 Task: Open Card Customer Service Review in Board Employee Onboarding and Orientation Programs to Workspace Business Intelligence Software and add a team member Softage.1@softage.net, a label Yellow, a checklist Business Model Canvas, an attachment from your google drive, a color Yellow and finally, add a card description 'Research and develop new product pricing strategy' and a comment 'Let us make the most of this opportunity and approach this task with a positive attitude and a commitment to excellence.'. Add a start date 'Jan 09, 1900' with a due date 'Jan 16, 1900'
Action: Mouse moved to (94, 345)
Screenshot: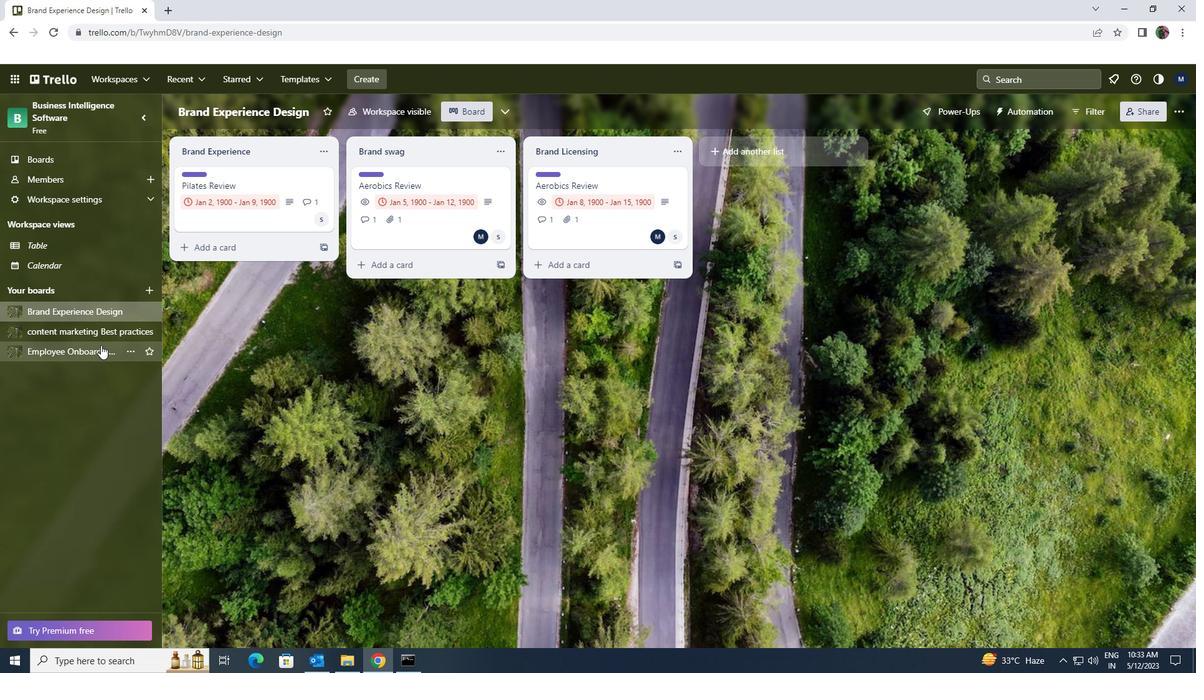 
Action: Mouse pressed left at (94, 345)
Screenshot: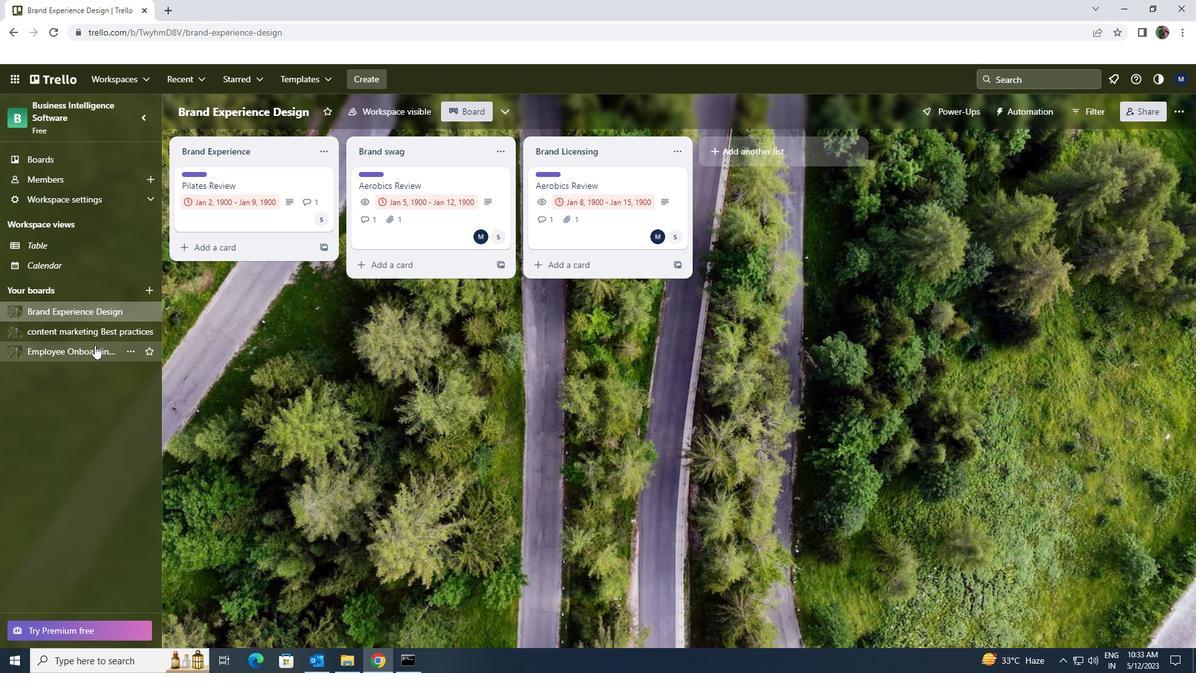
Action: Mouse moved to (610, 178)
Screenshot: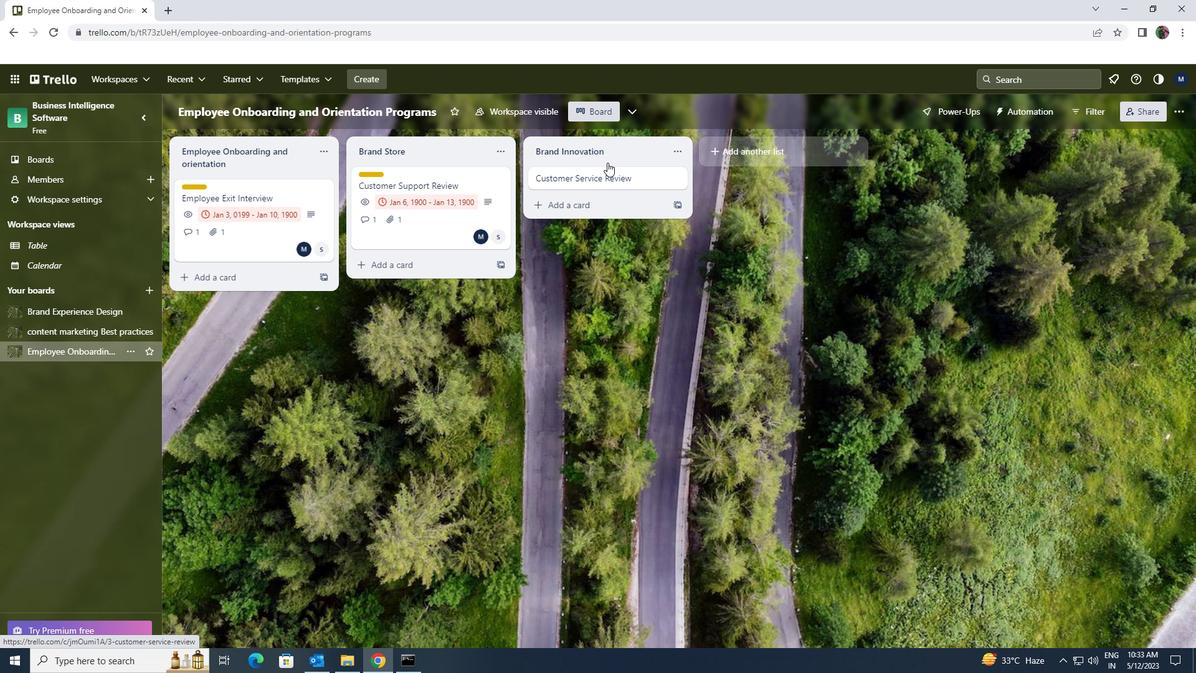 
Action: Mouse pressed left at (610, 178)
Screenshot: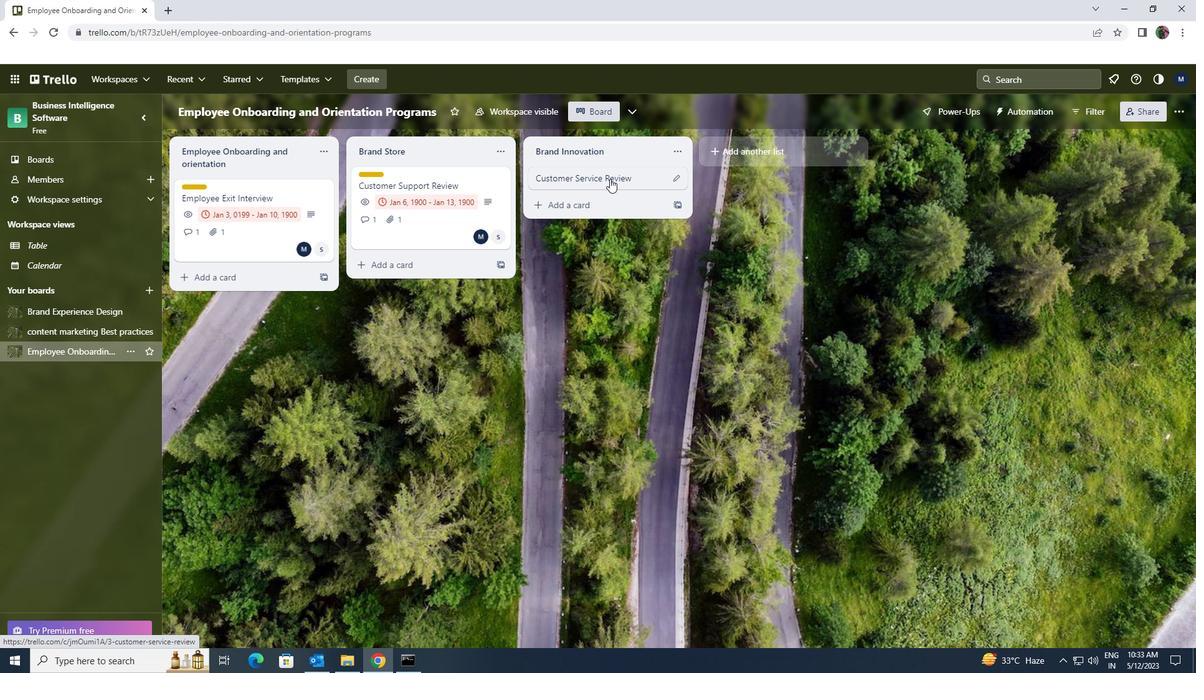 
Action: Mouse moved to (740, 180)
Screenshot: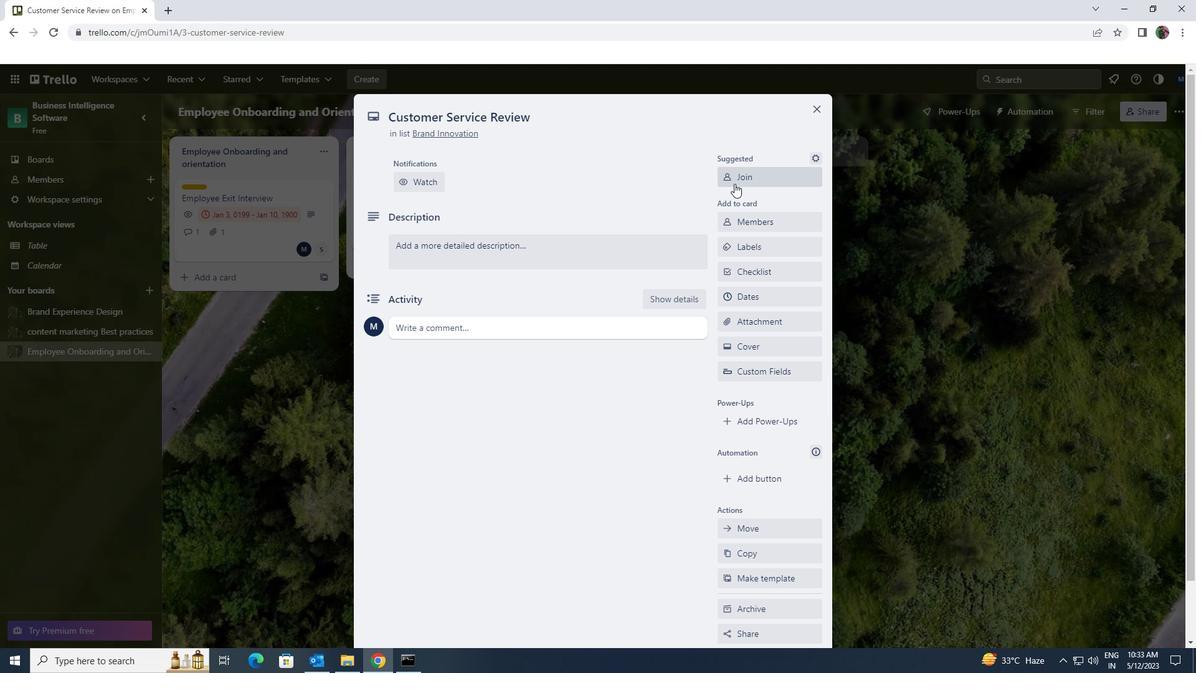 
Action: Mouse pressed left at (740, 180)
Screenshot: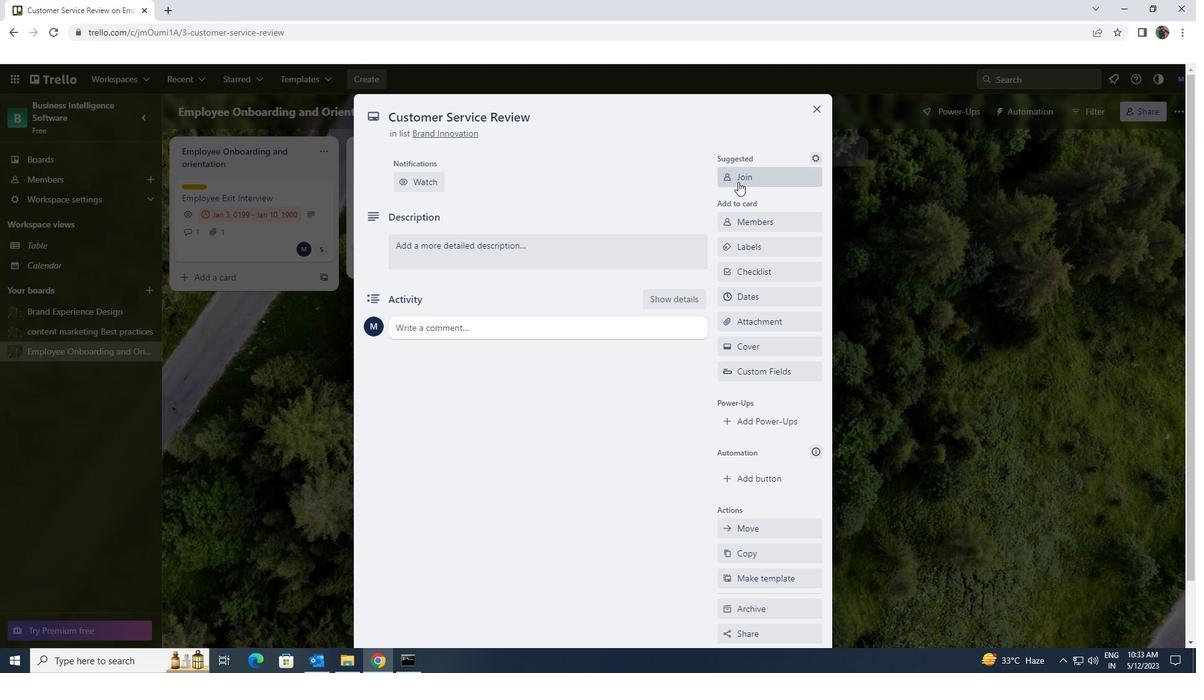 
Action: Mouse moved to (740, 180)
Screenshot: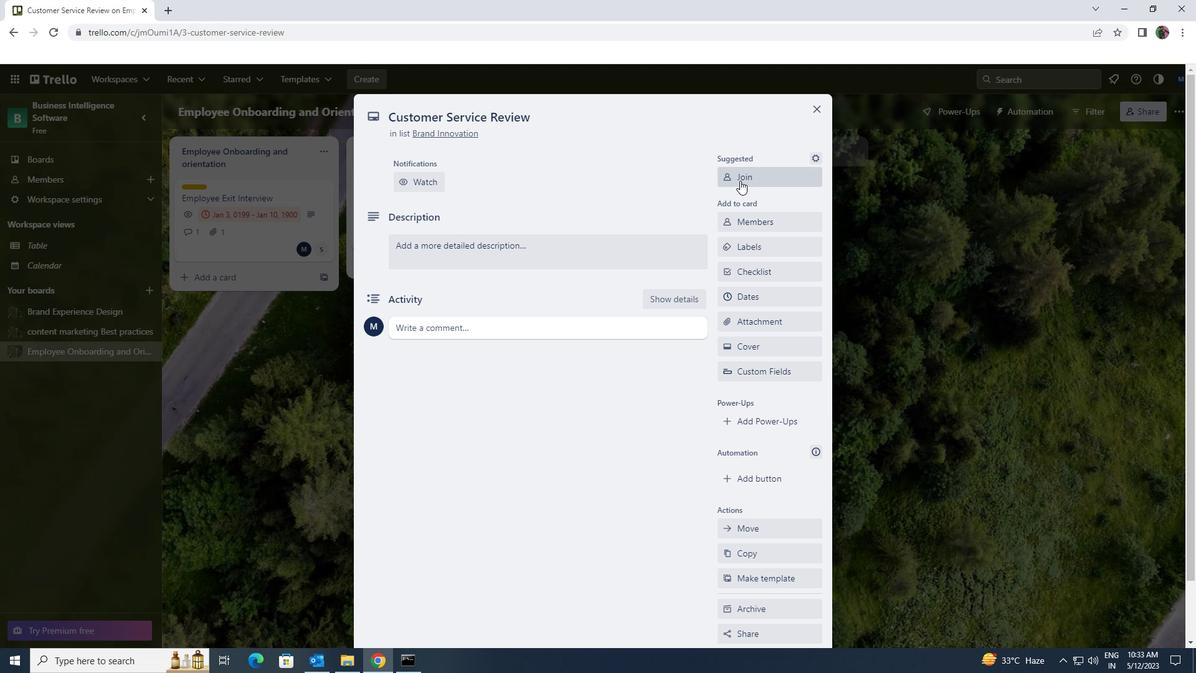 
Action: Mouse pressed left at (740, 180)
Screenshot: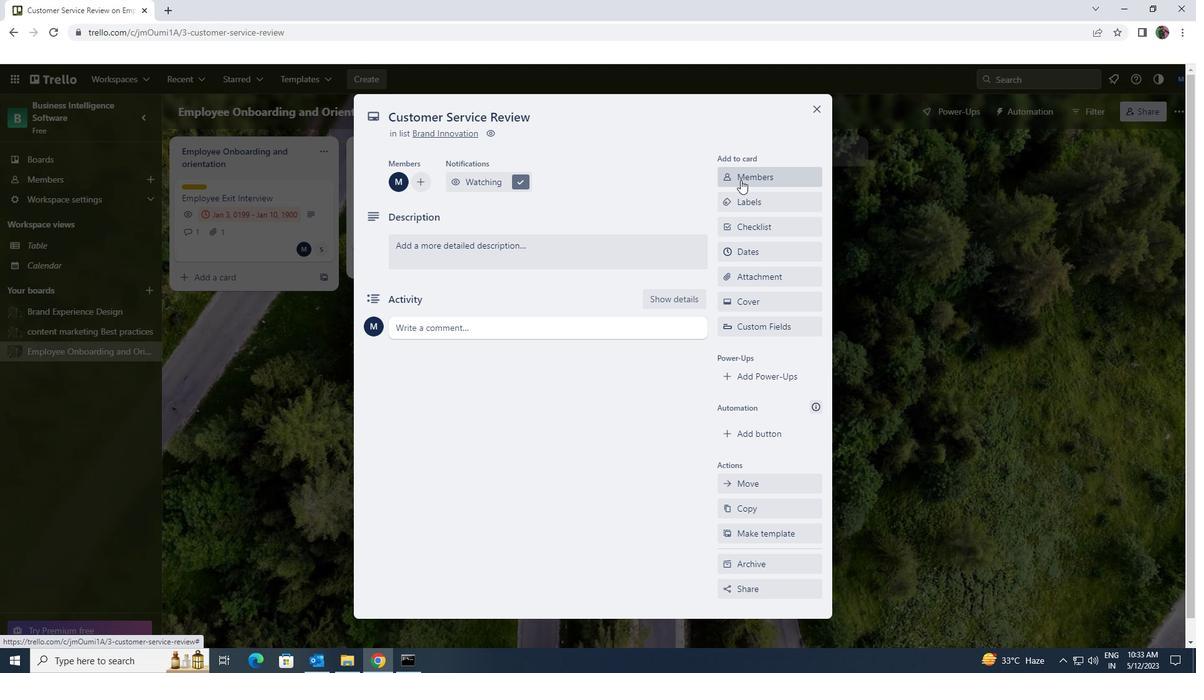 
Action: Key pressed softage.1<Key.shift>@SOFTAGE.NET
Screenshot: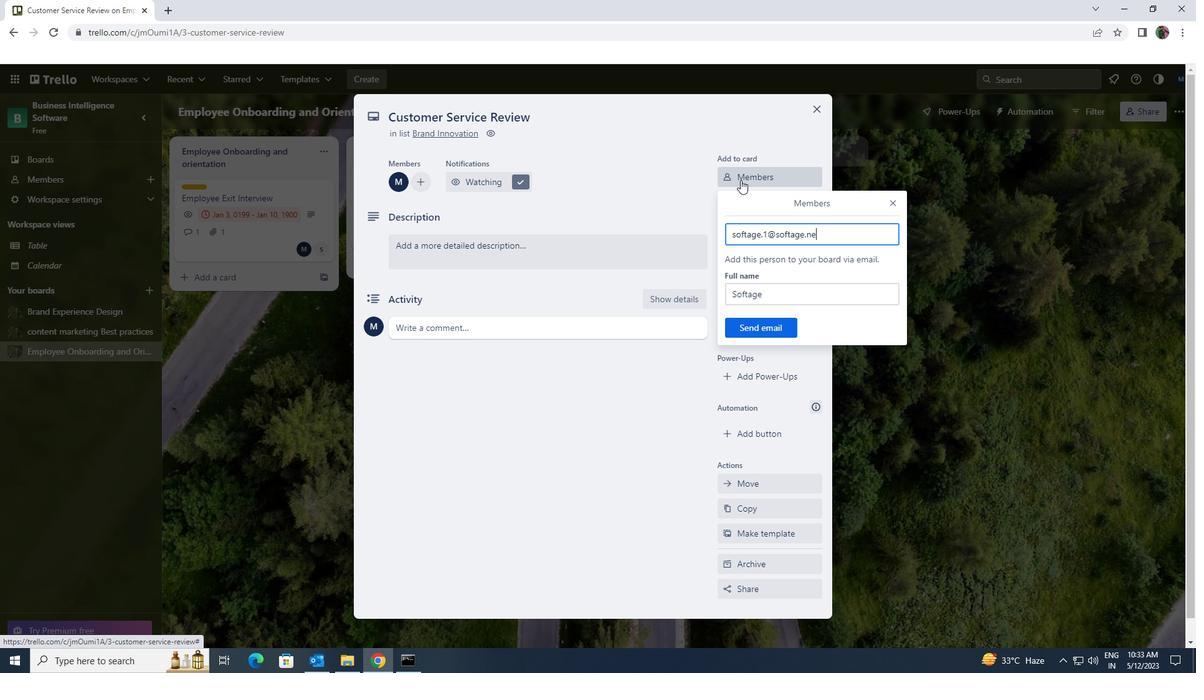 
Action: Mouse moved to (756, 321)
Screenshot: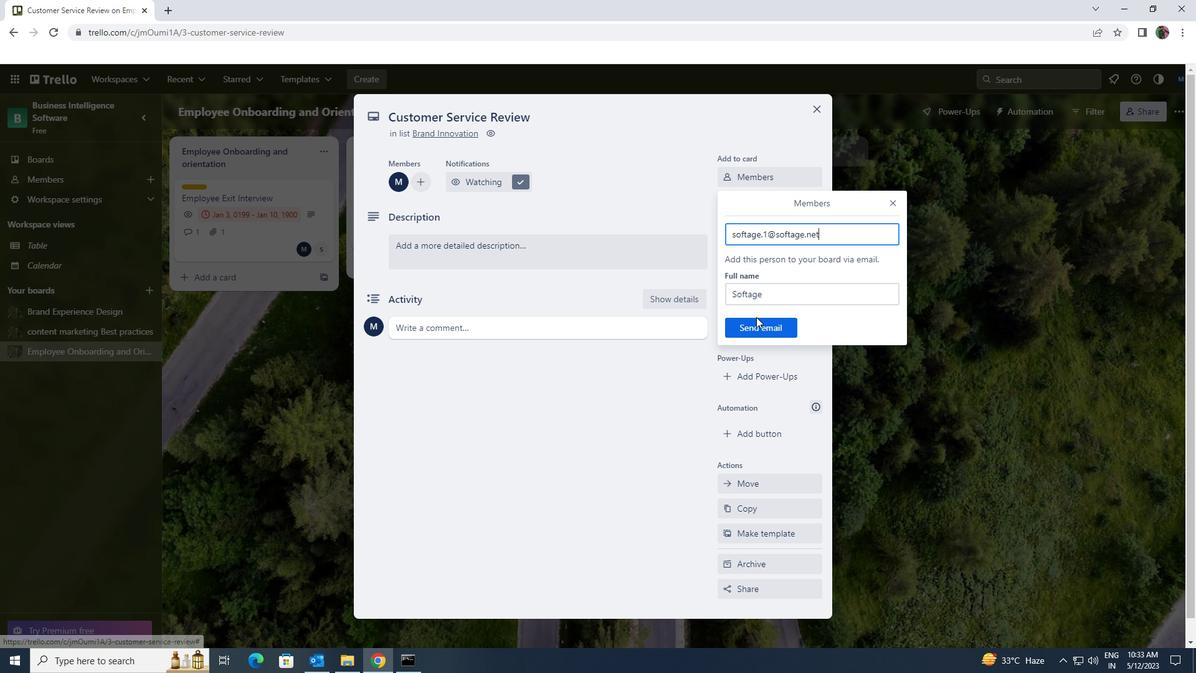 
Action: Mouse pressed left at (756, 321)
Screenshot: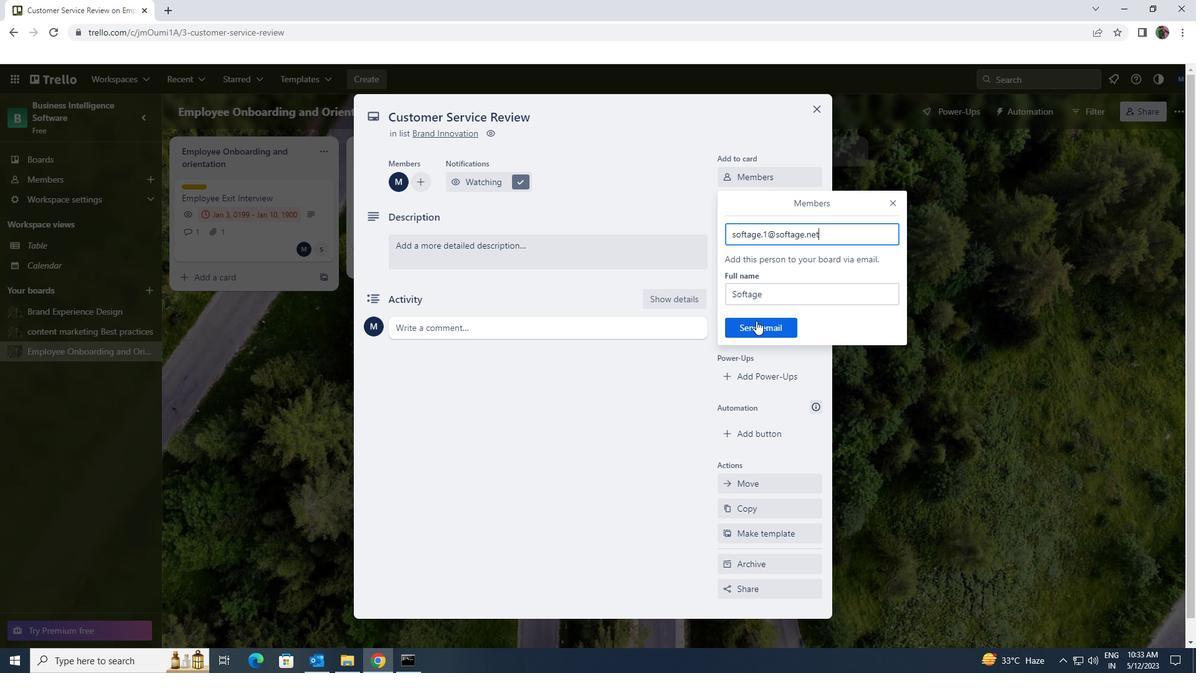
Action: Mouse moved to (775, 202)
Screenshot: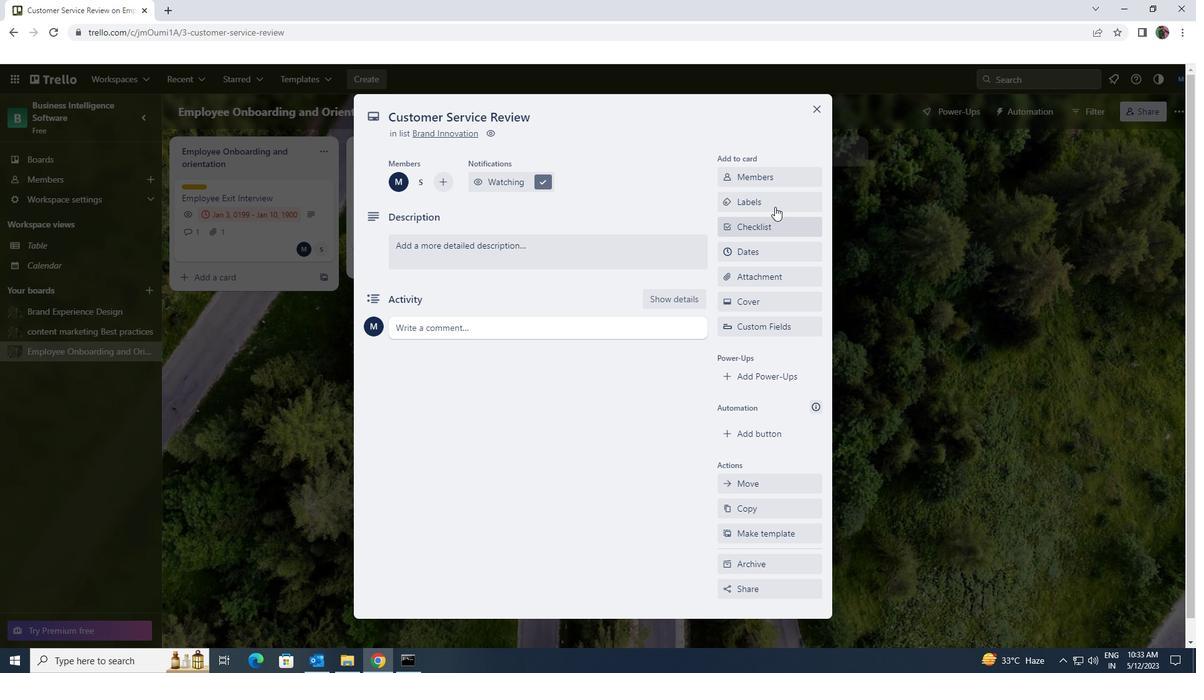 
Action: Mouse pressed left at (775, 202)
Screenshot: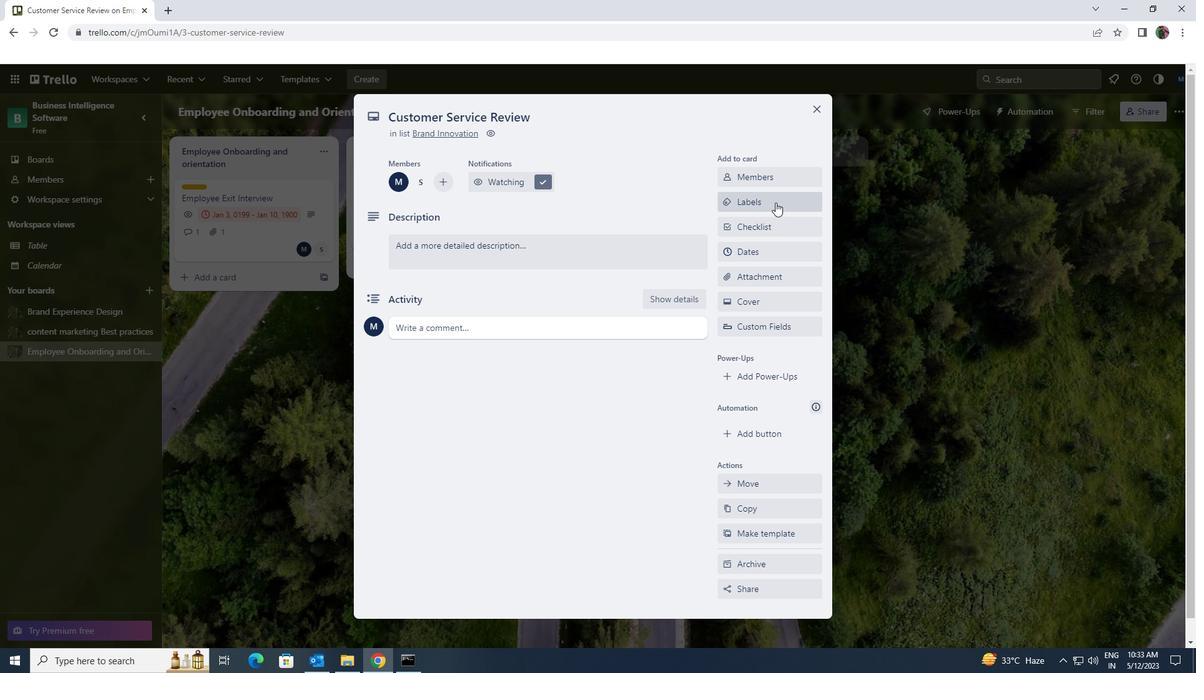 
Action: Mouse moved to (805, 444)
Screenshot: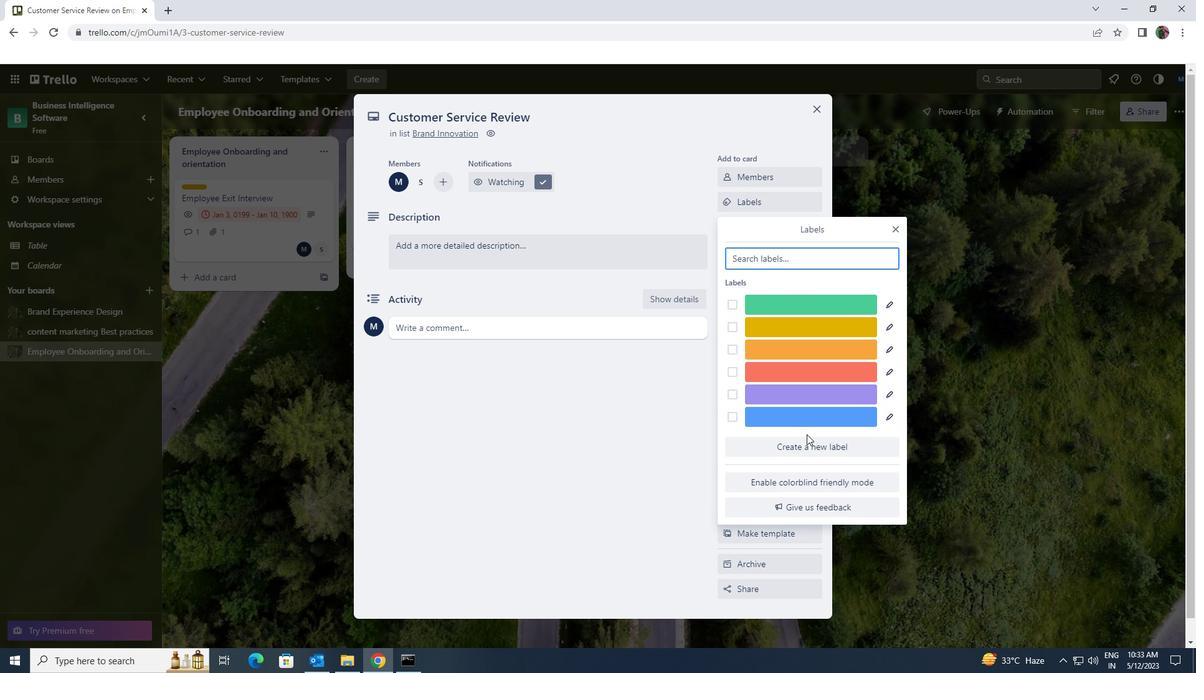
Action: Mouse pressed left at (805, 444)
Screenshot: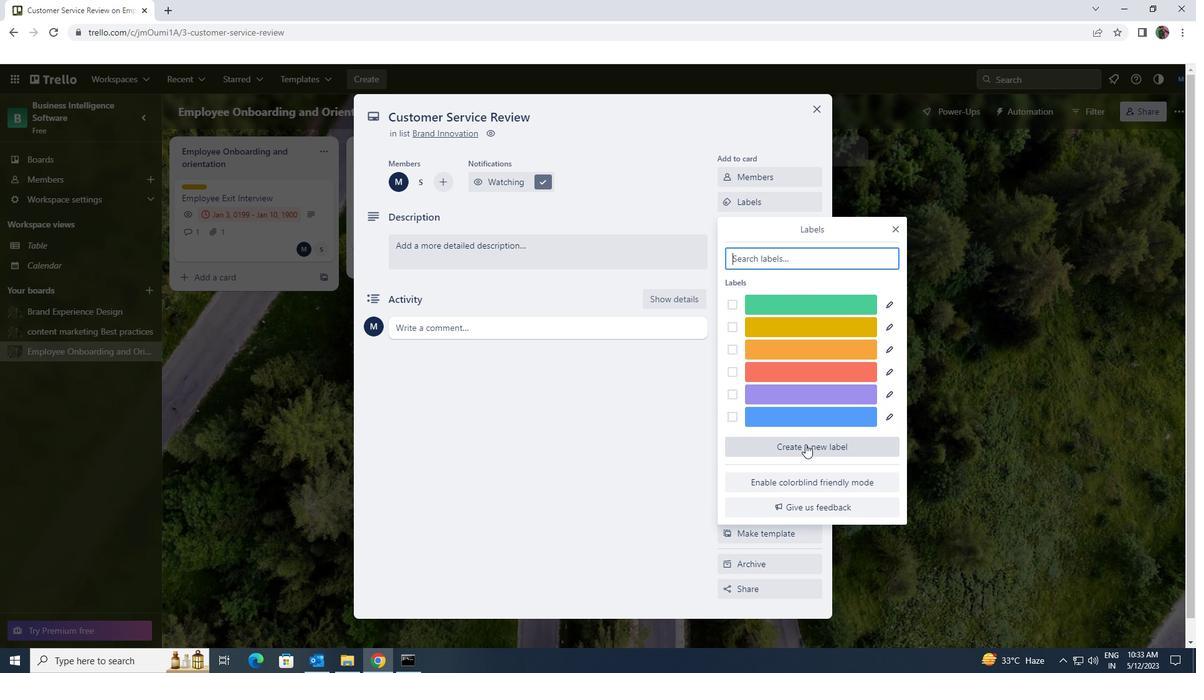 
Action: Mouse moved to (771, 409)
Screenshot: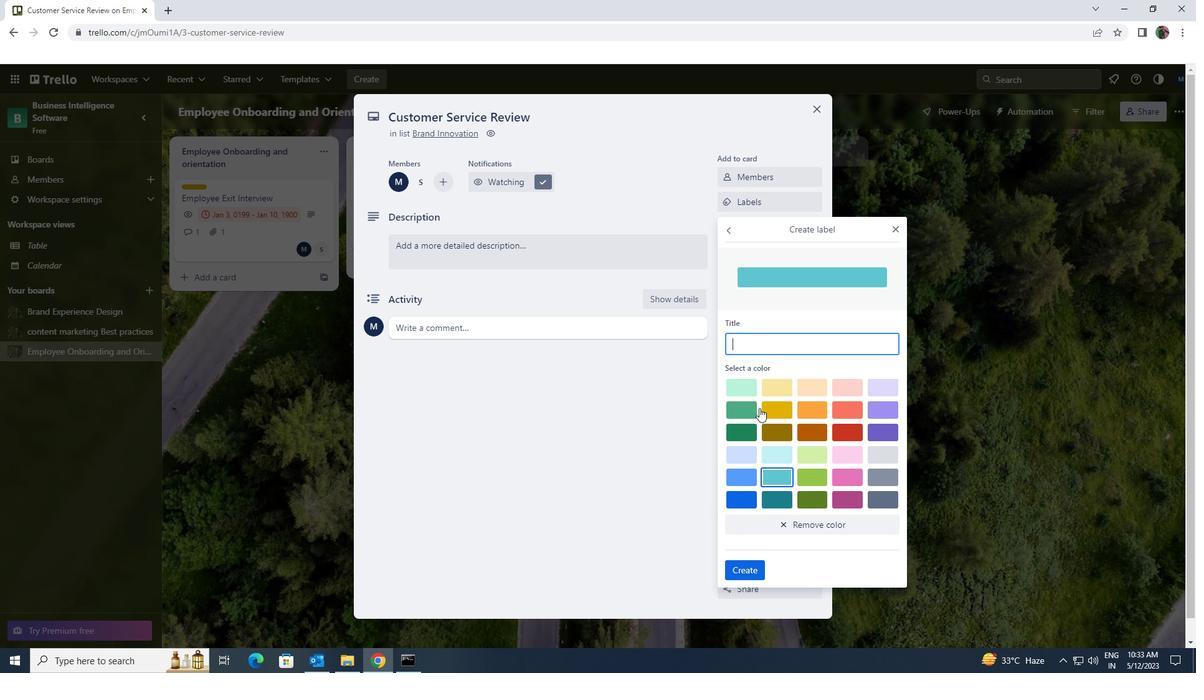 
Action: Mouse pressed left at (771, 409)
Screenshot: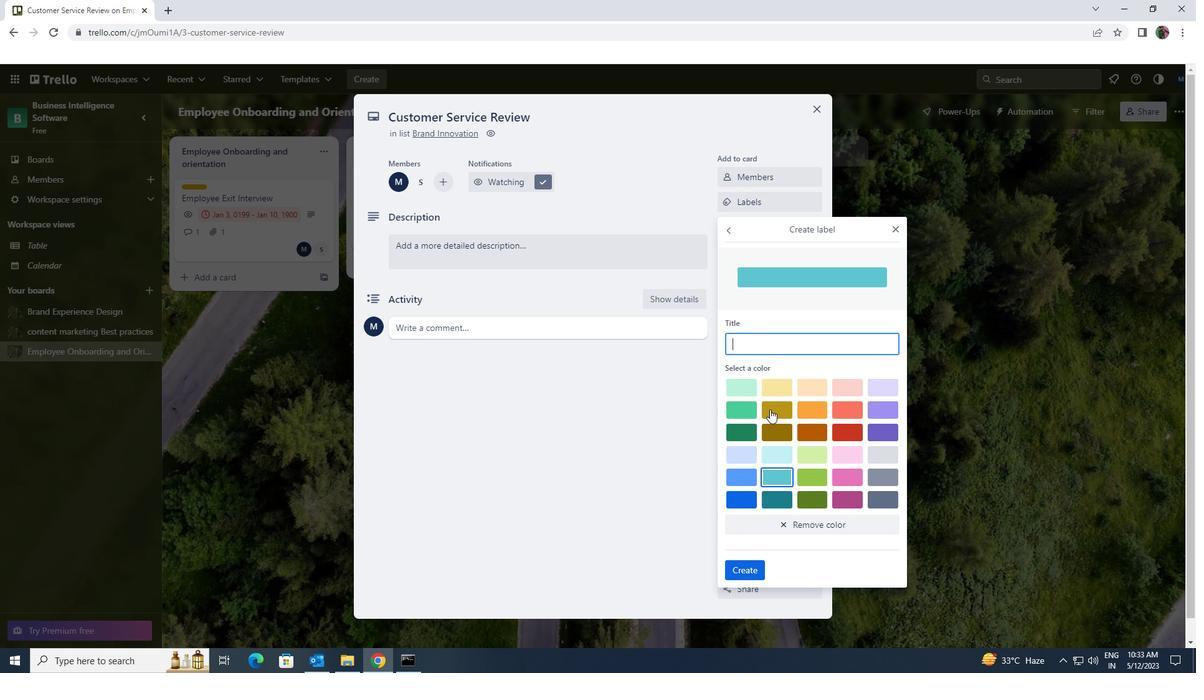 
Action: Mouse moved to (741, 567)
Screenshot: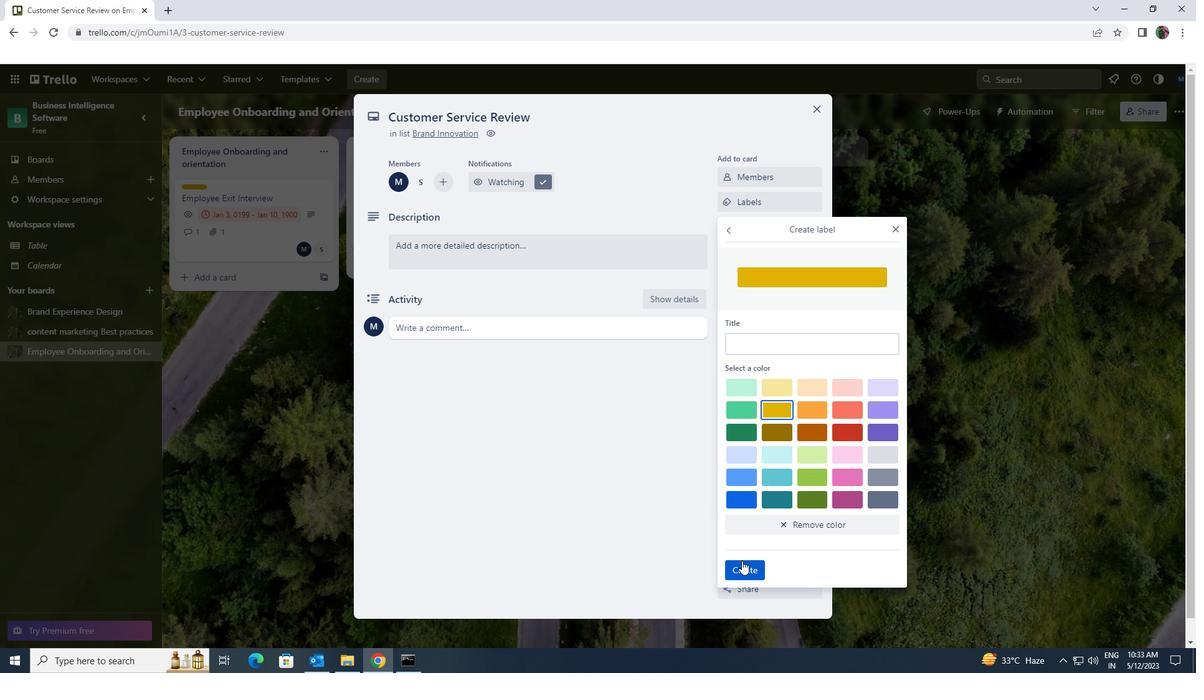
Action: Mouse pressed left at (741, 567)
Screenshot: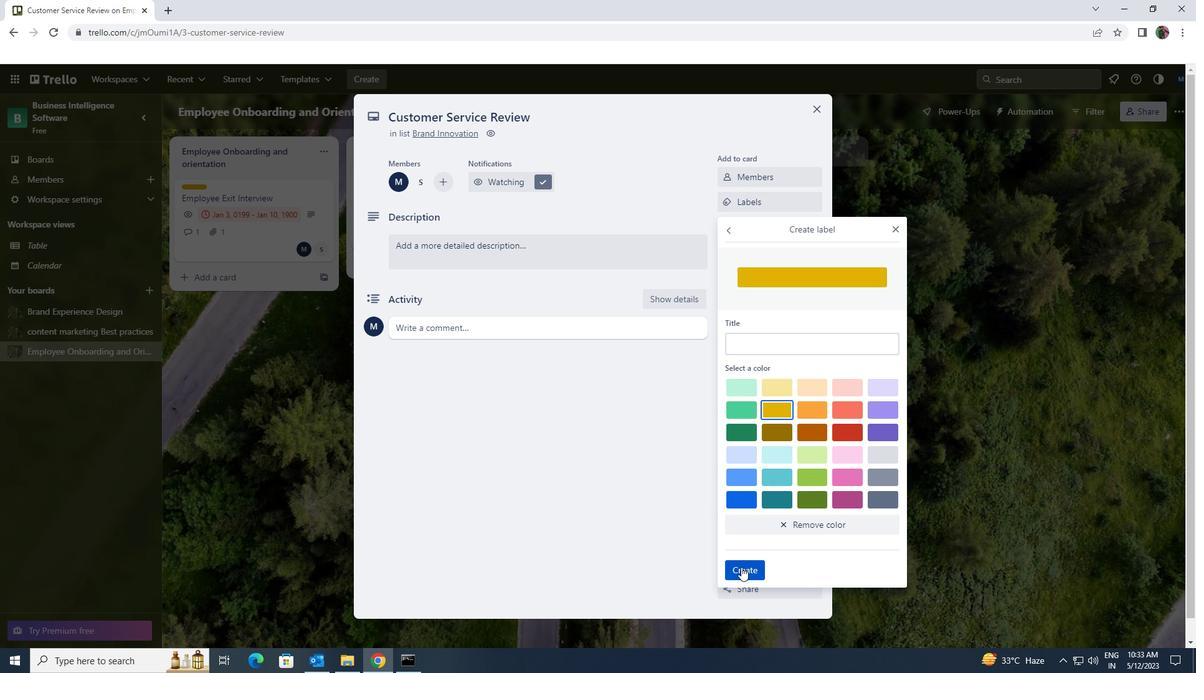 
Action: Mouse moved to (901, 228)
Screenshot: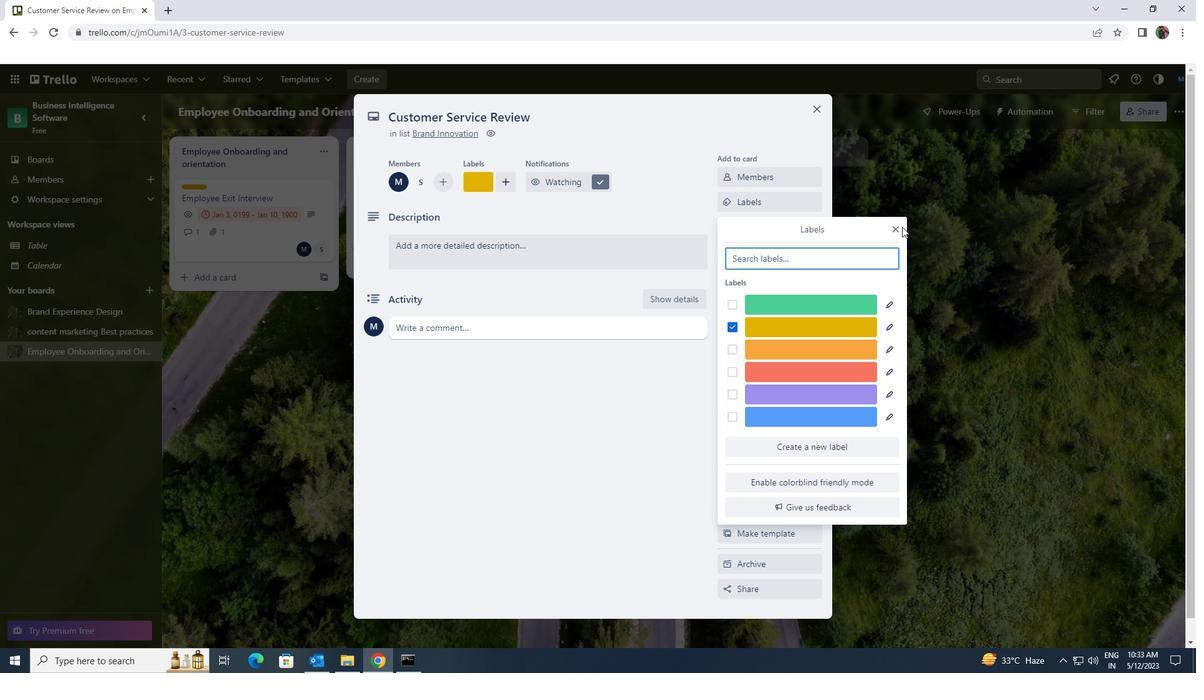 
Action: Mouse pressed left at (901, 228)
Screenshot: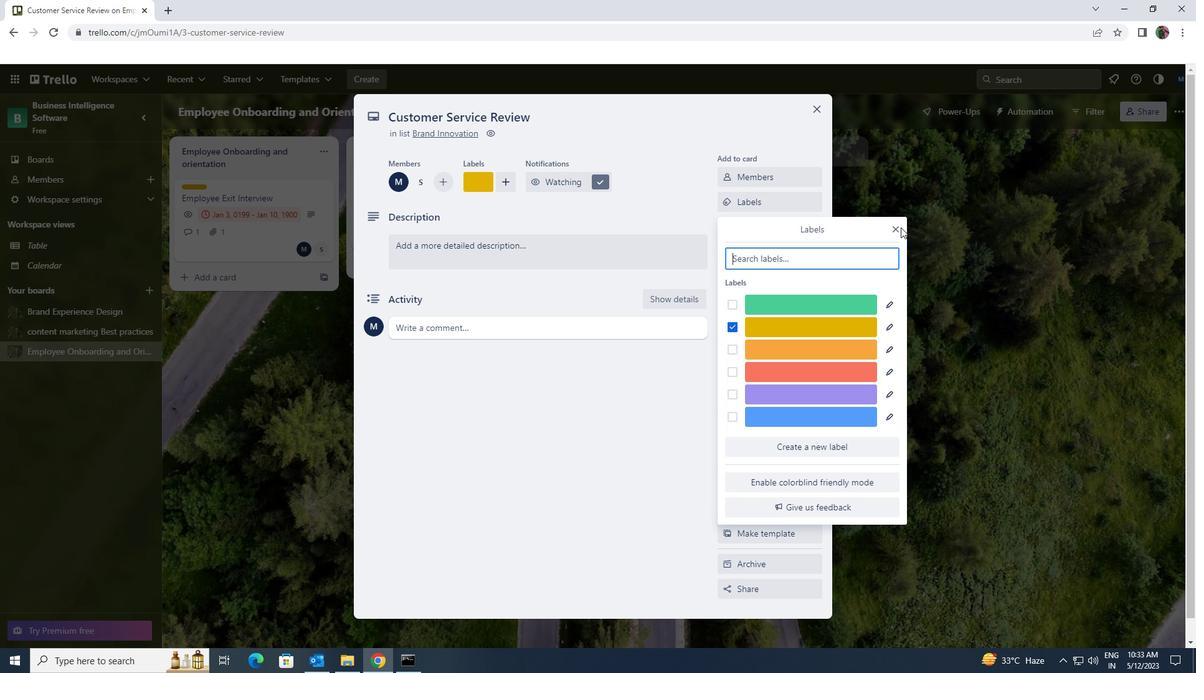 
Action: Mouse moved to (896, 229)
Screenshot: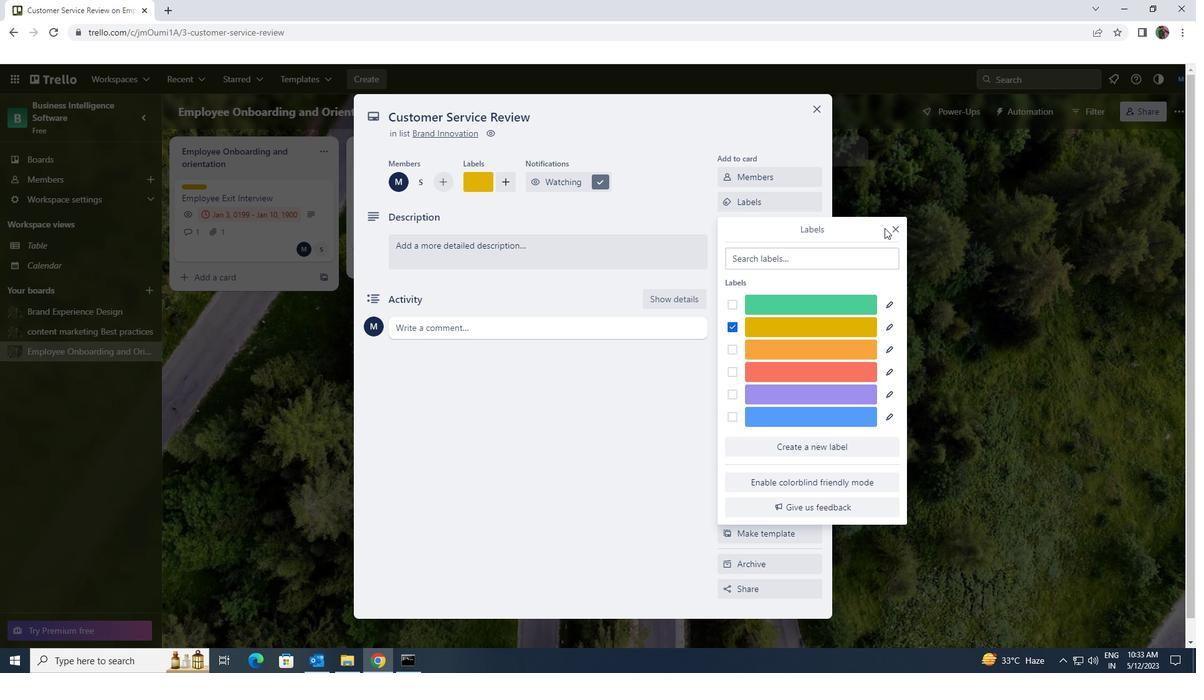 
Action: Mouse pressed left at (896, 229)
Screenshot: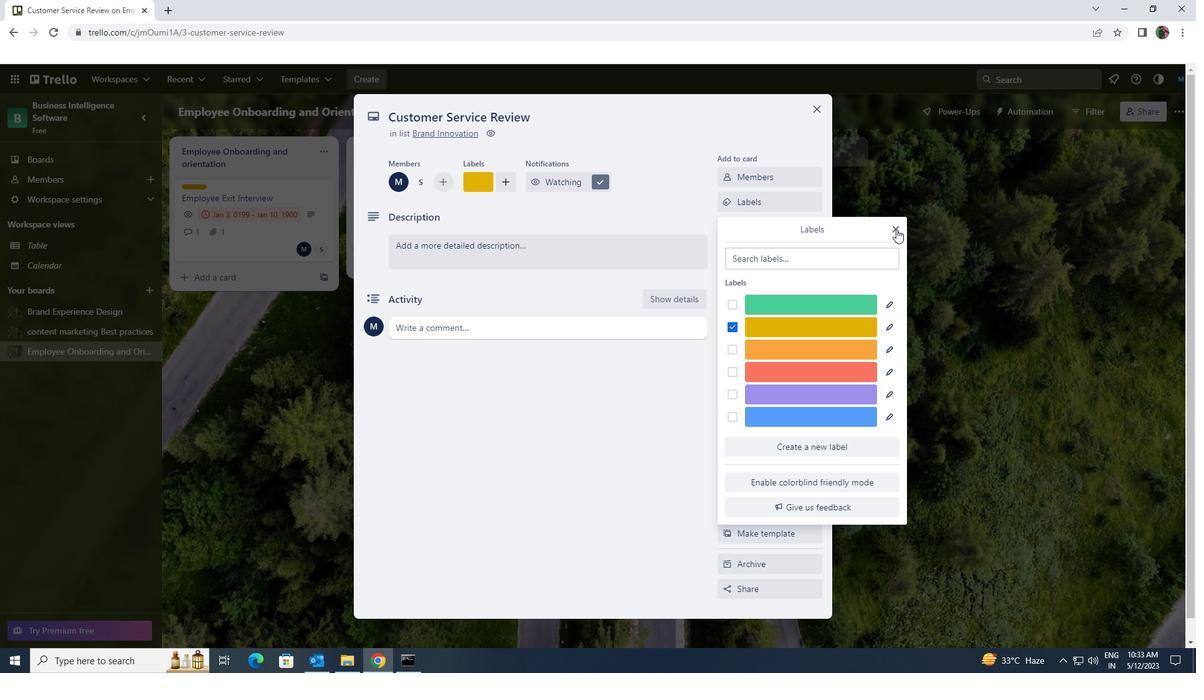 
Action: Mouse moved to (816, 219)
Screenshot: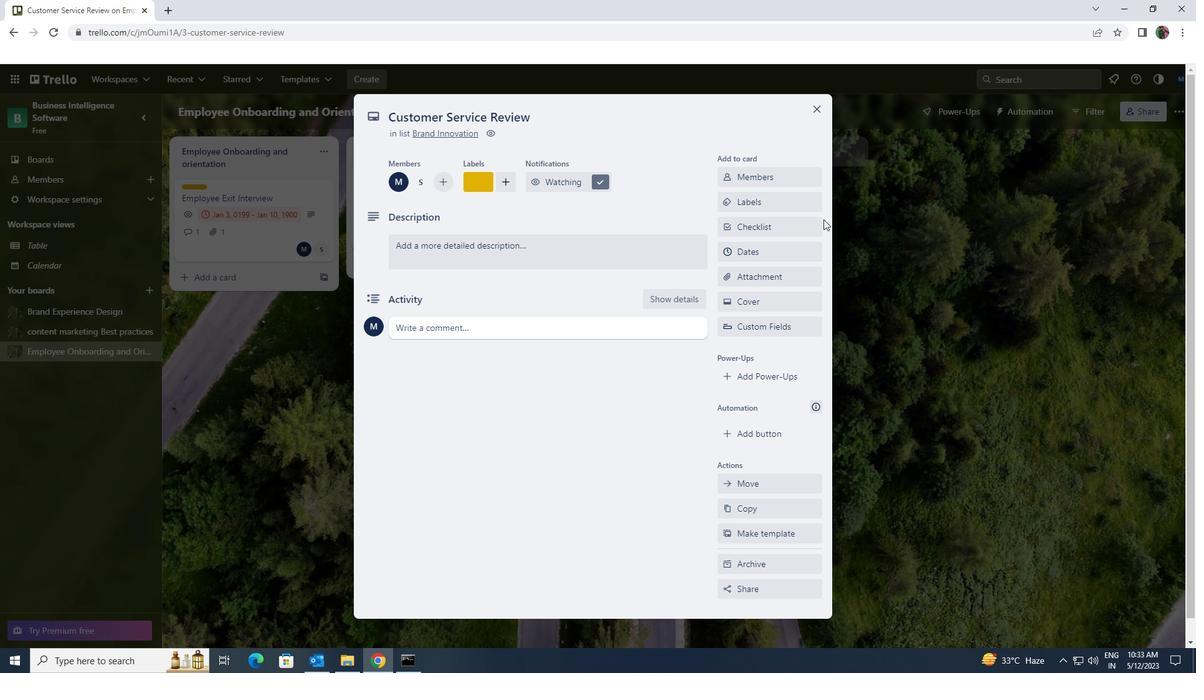 
Action: Mouse pressed left at (816, 219)
Screenshot: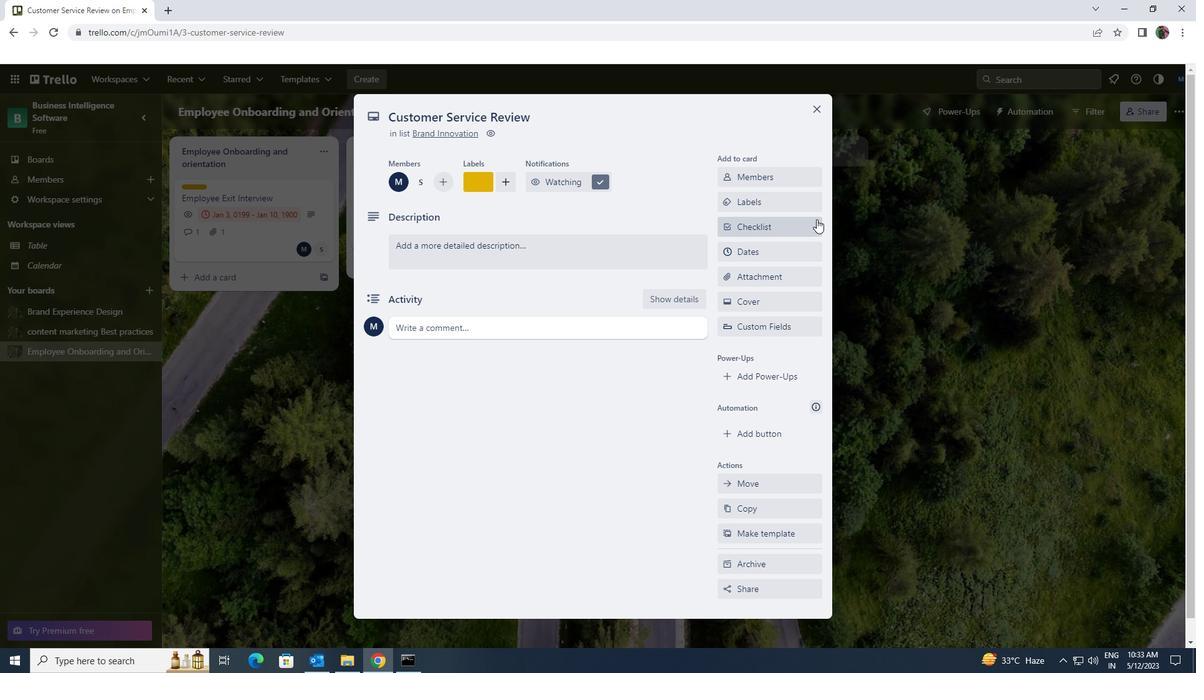 
Action: Key pressed <Key.shift>BUSINESS<Key.space><Key.shift>MODEL<Key.space>CANVAS
Screenshot: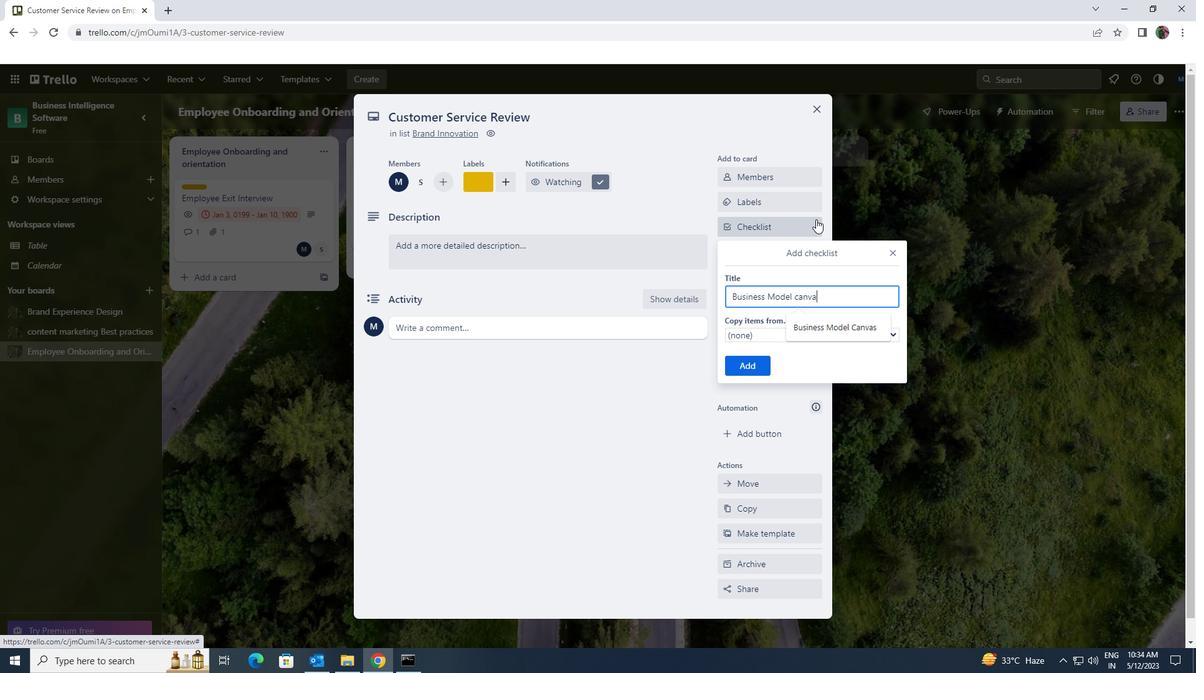 
Action: Mouse moved to (755, 362)
Screenshot: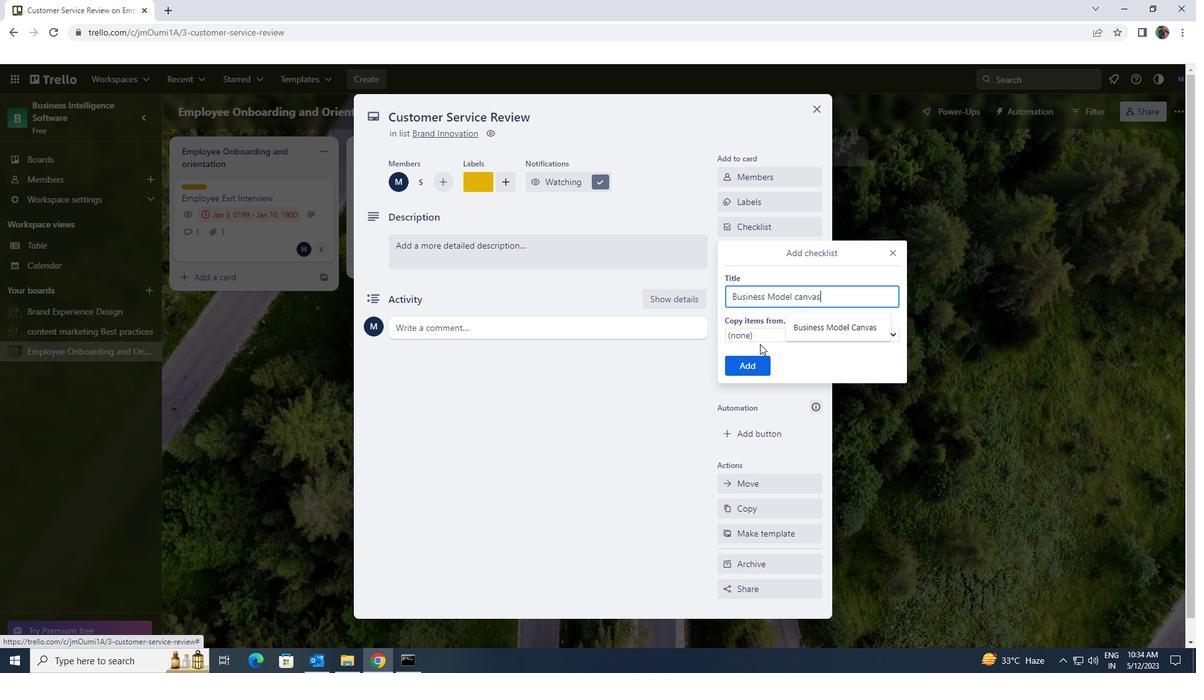 
Action: Mouse pressed left at (755, 362)
Screenshot: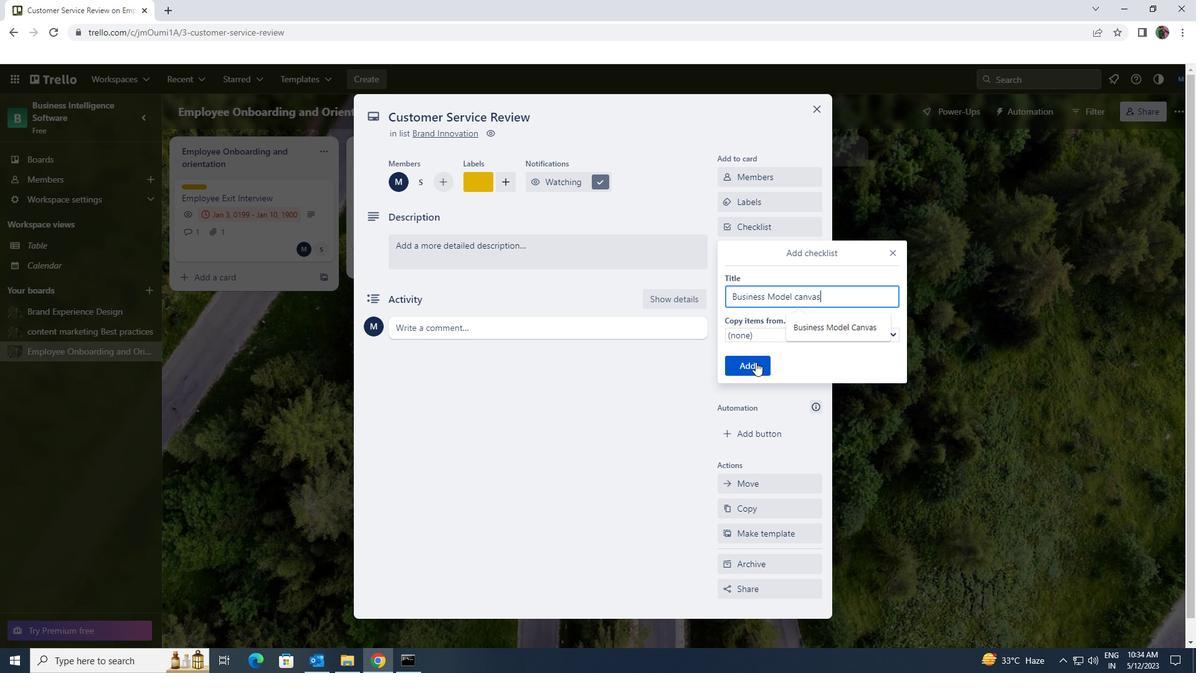 
Action: Mouse moved to (773, 274)
Screenshot: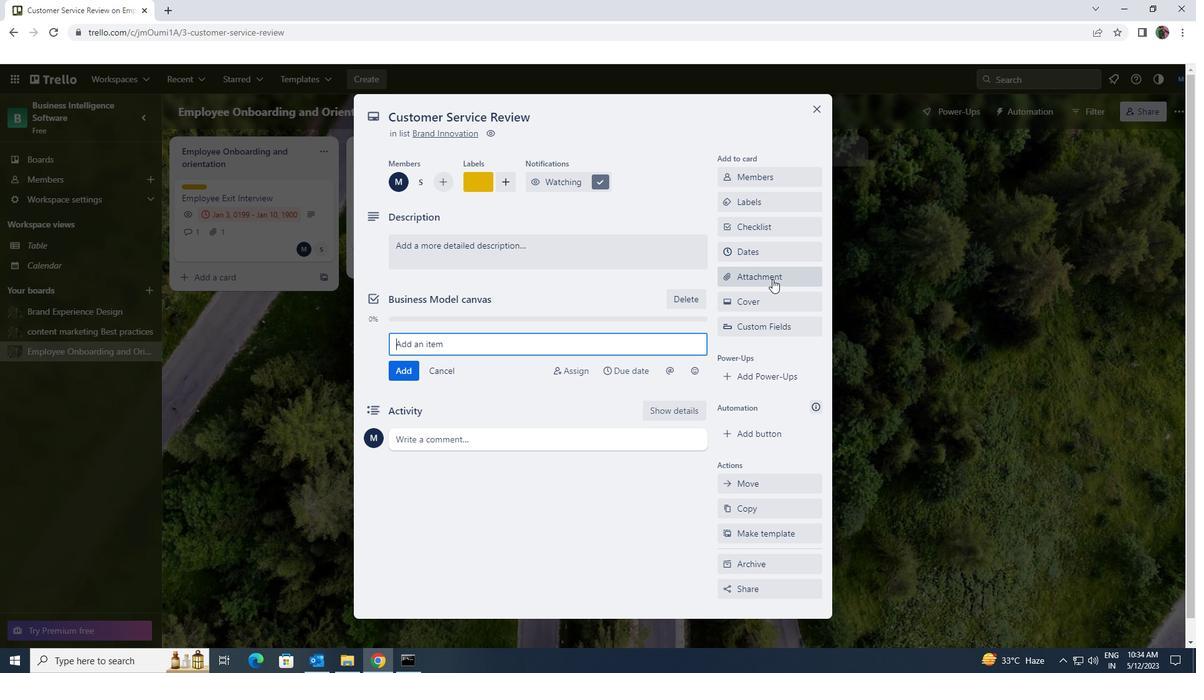 
Action: Mouse pressed left at (773, 274)
Screenshot: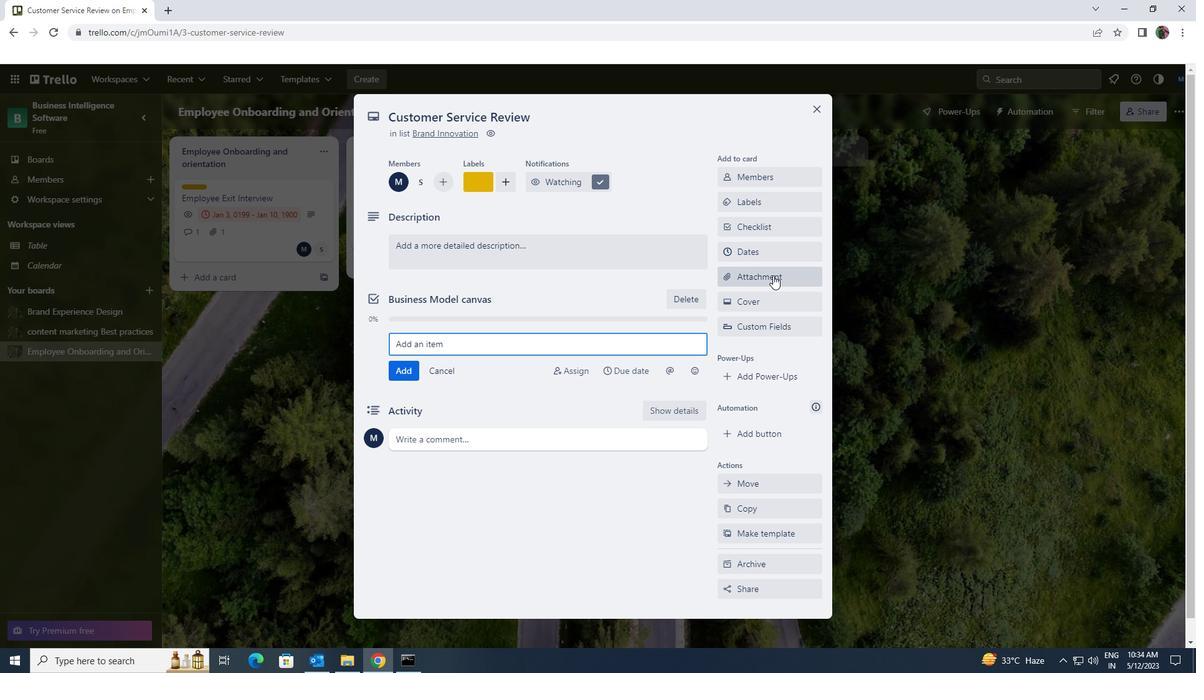 
Action: Mouse moved to (773, 365)
Screenshot: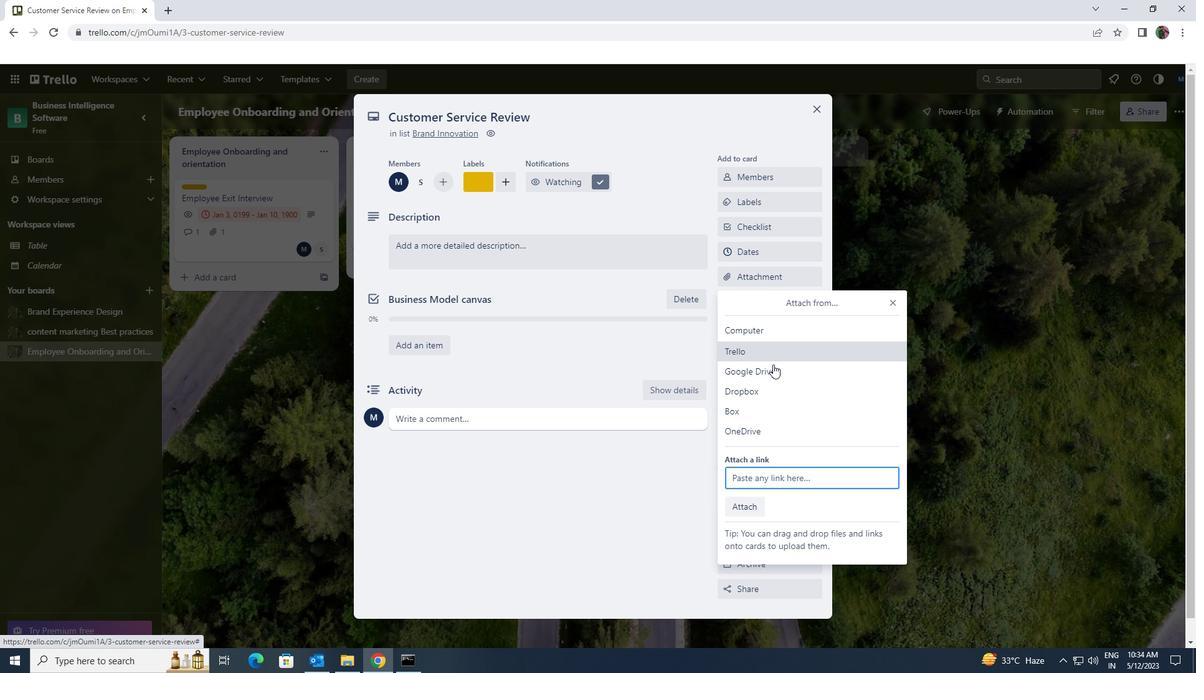 
Action: Mouse pressed left at (773, 365)
Screenshot: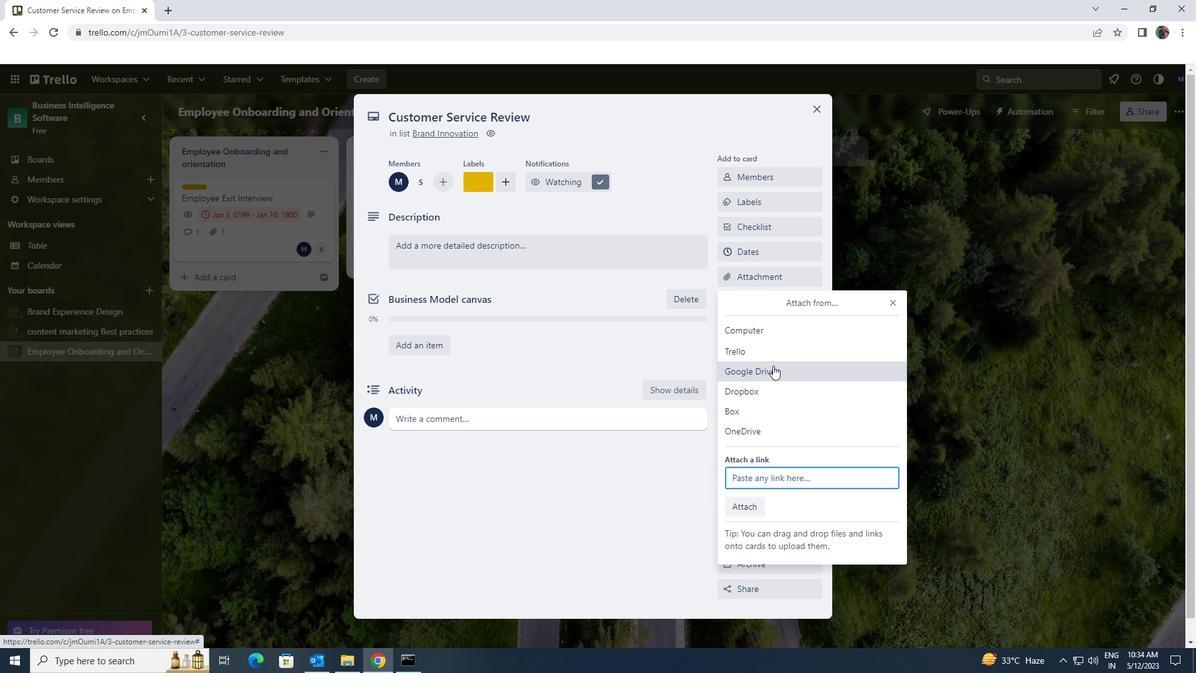 
Action: Mouse moved to (624, 353)
Screenshot: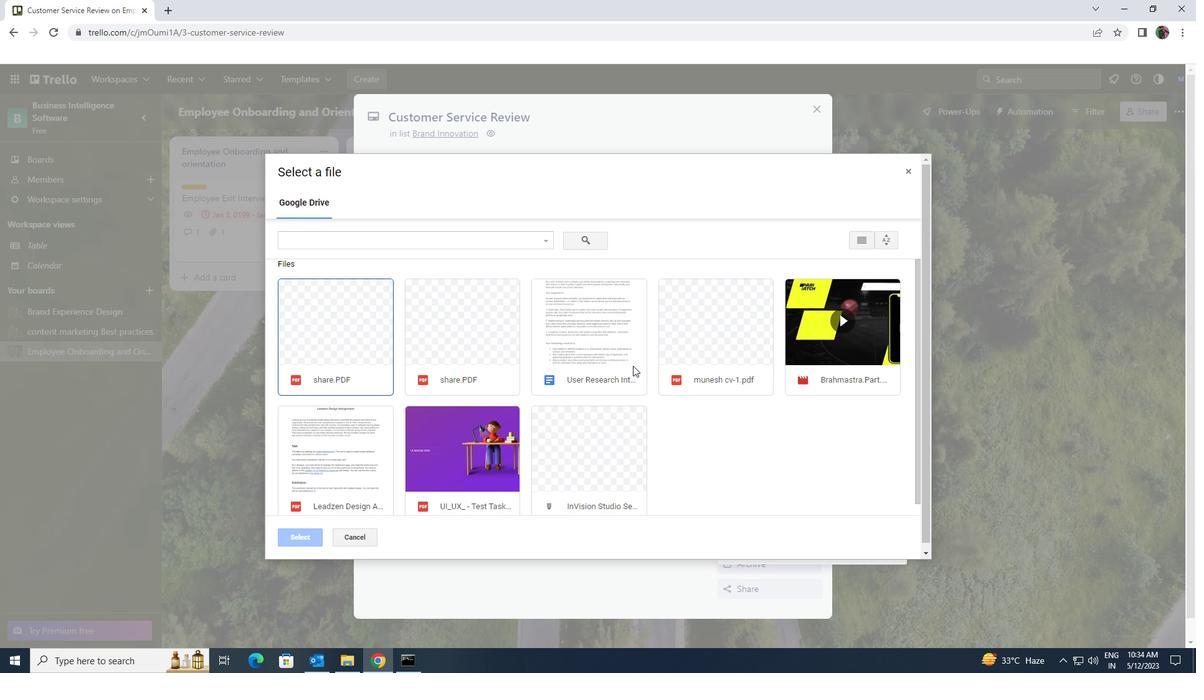 
Action: Mouse pressed left at (624, 353)
Screenshot: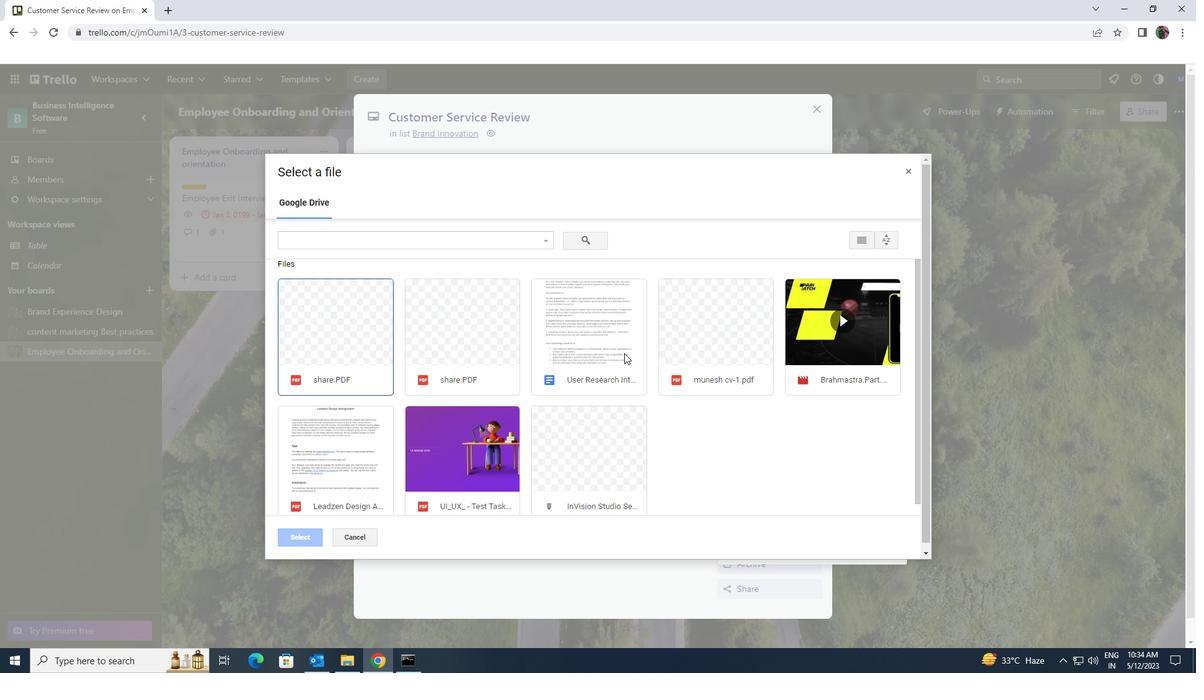 
Action: Mouse moved to (297, 530)
Screenshot: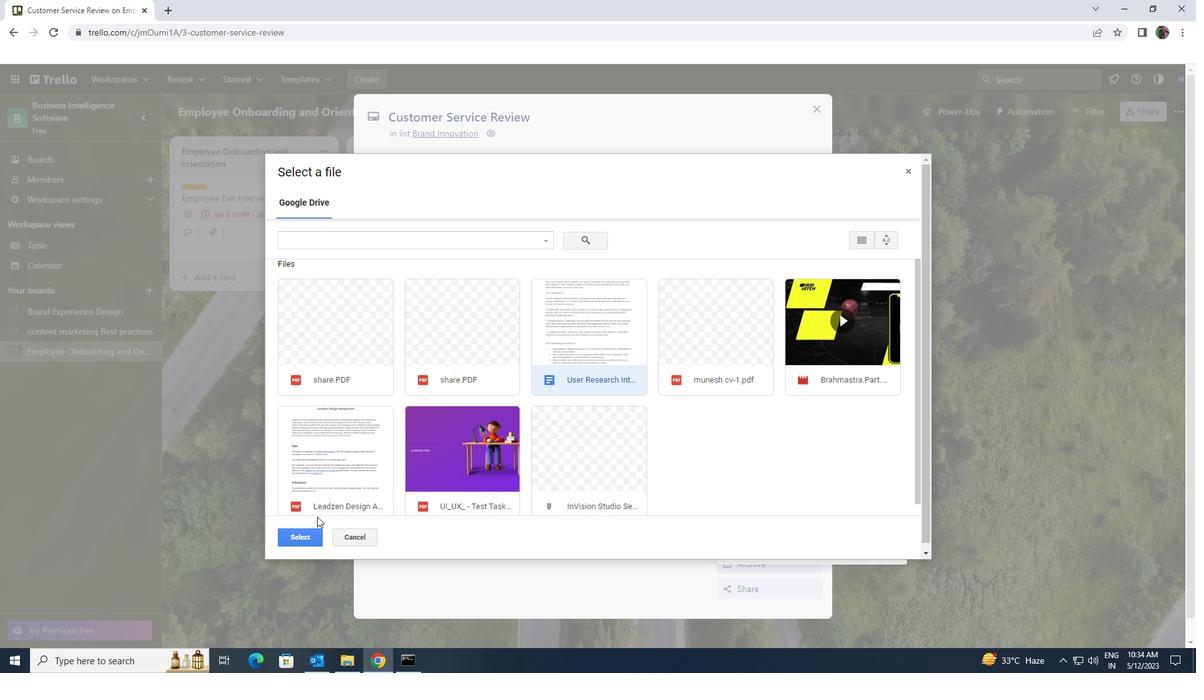 
Action: Mouse pressed left at (297, 530)
Screenshot: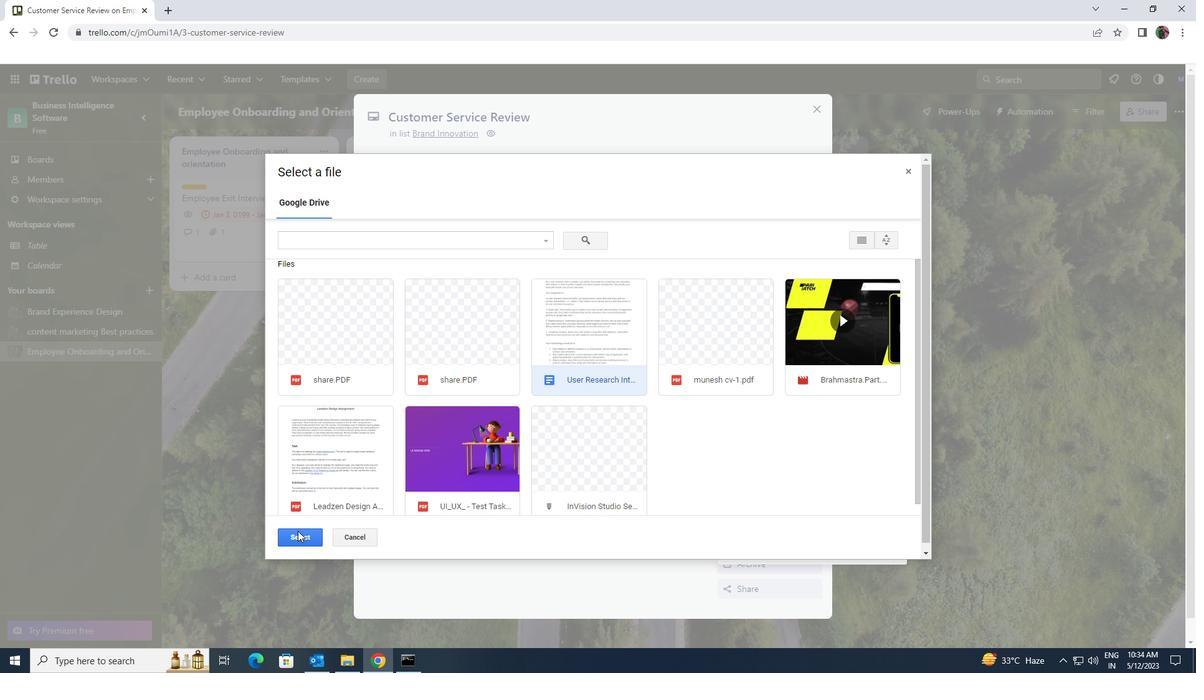 
Action: Mouse moved to (544, 252)
Screenshot: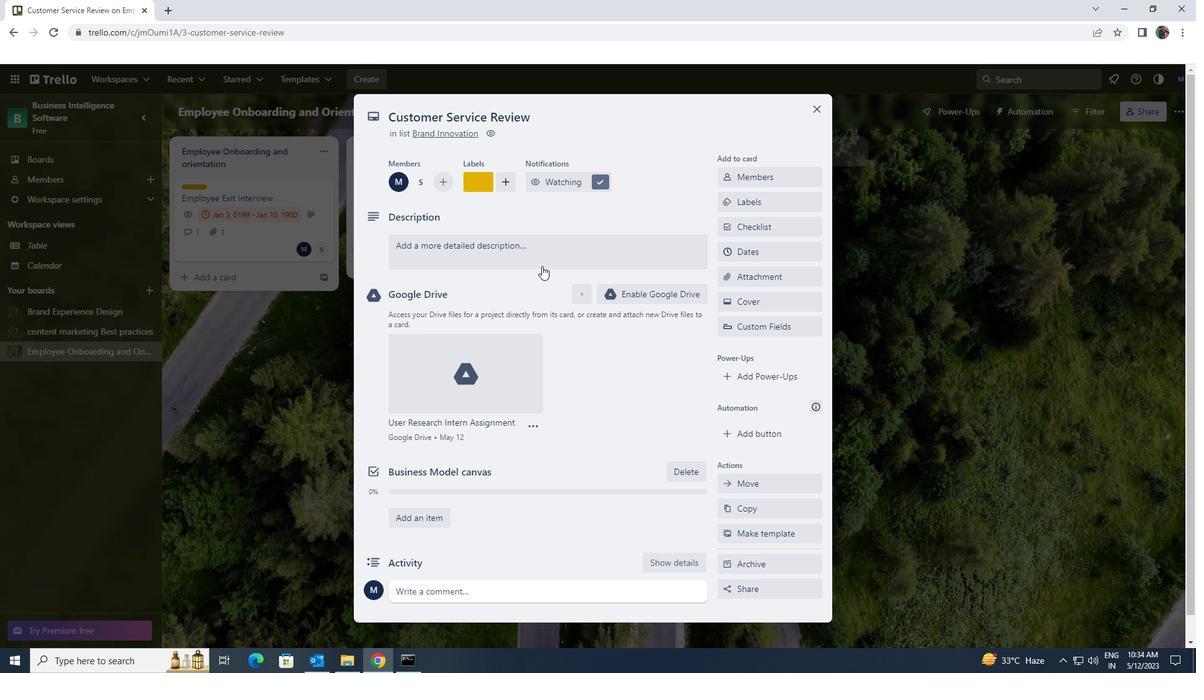 
Action: Mouse pressed left at (544, 252)
Screenshot: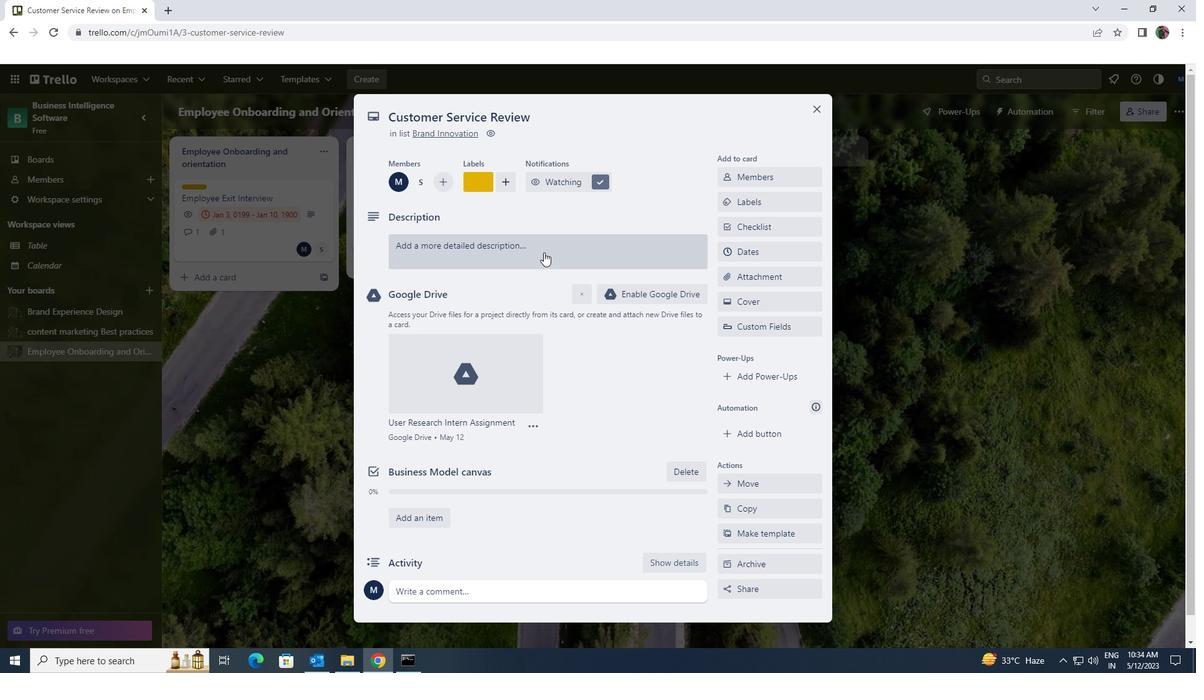 
Action: Key pressed <Key.shift><Key.shift><Key.shift><Key.shift><Key.shift><Key.shift><Key.shift><Key.shift><Key.shift><Key.shift><Key.shift><Key.shift><Key.shift><Key.shift><Key.shift><Key.shift><Key.shift><Key.shift><Key.shift><Key.shift><Key.shift><Key.shift><Key.shift><Key.shift><Key.shift><Key.shift><Key.shift><Key.shift><Key.shift><Key.shift><Key.shift><Key.shift><Key.shift><Key.shift><Key.shift><Key.shift><Key.shift><Key.shift><Key.shift><Key.shift><Key.shift><Key.shift><Key.shift>RESERACH<Key.space>A<Key.backspace><Key.backspace><Key.backspace><Key.backspace><Key.backspace><Key.backspace>ARCH<Key.space>AND<Key.space>DEVELOP<Key.space>NEW<Key.space>PRODUCT<Key.space>PRICING<Key.space>STRATEGY<Key.space>
Screenshot: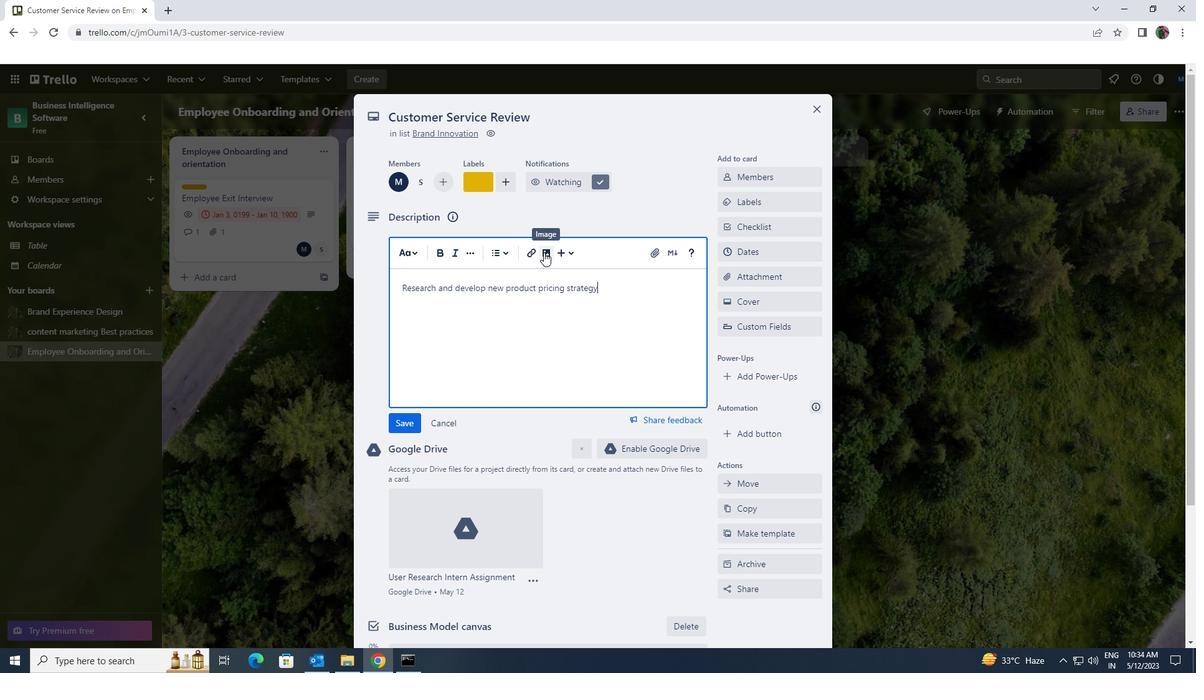 
Action: Mouse moved to (413, 420)
Screenshot: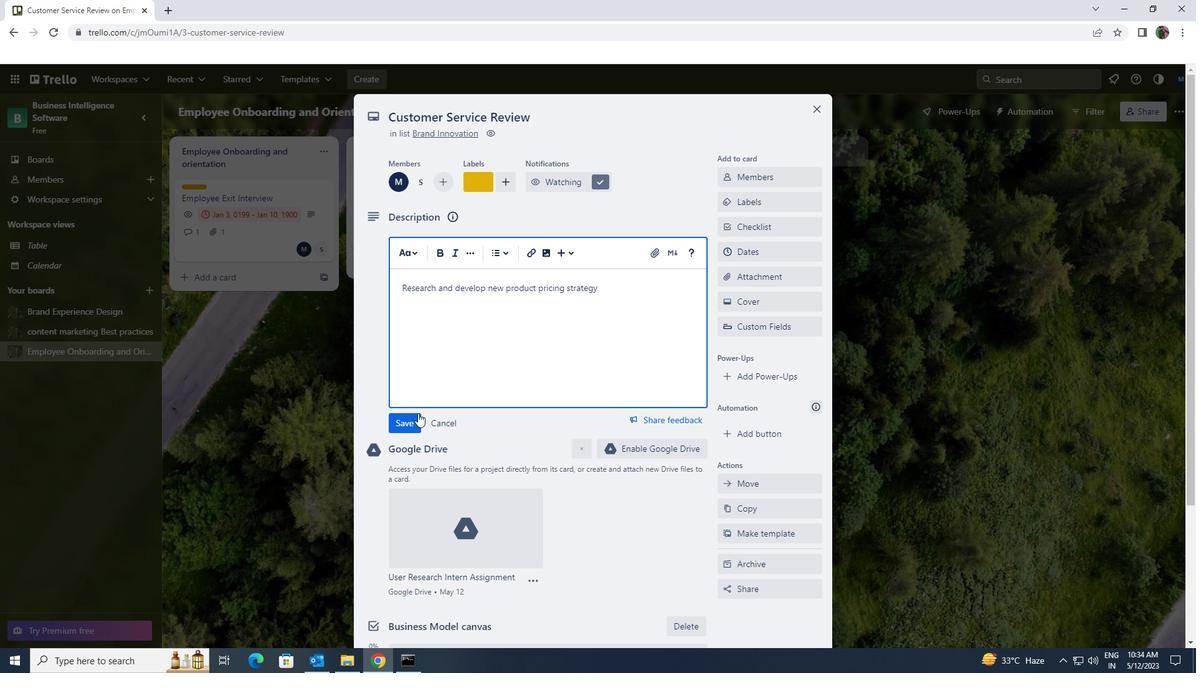
Action: Mouse pressed left at (413, 420)
Screenshot: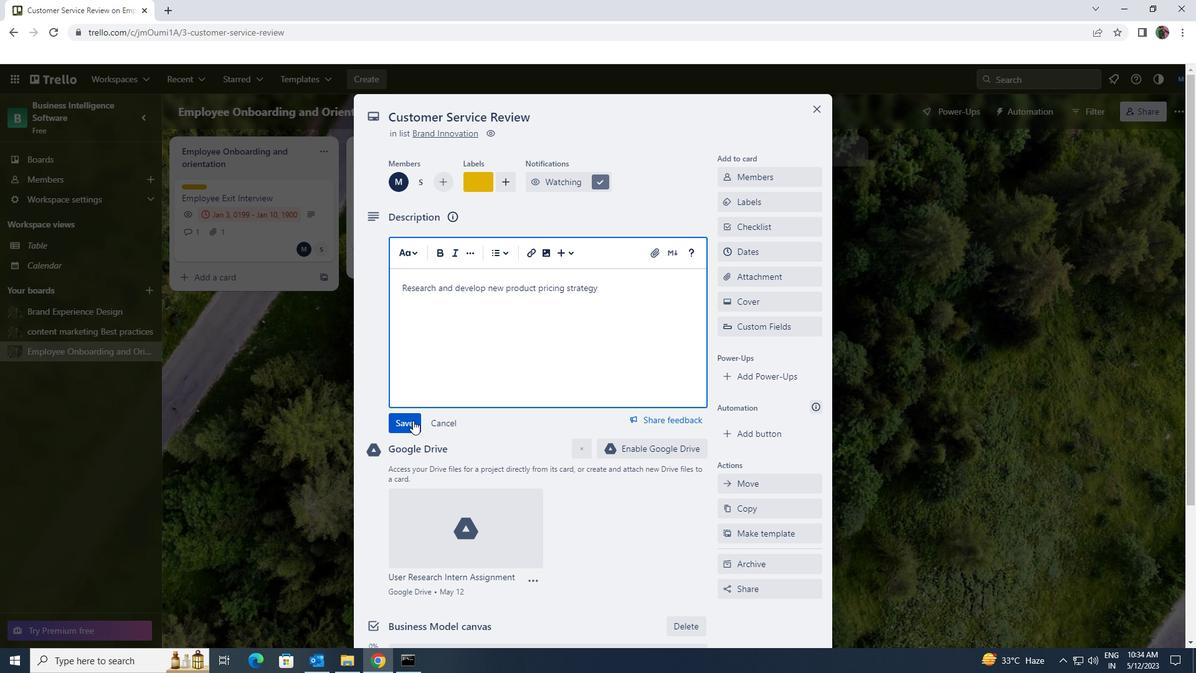
Action: Mouse scrolled (413, 420) with delta (0, 0)
Screenshot: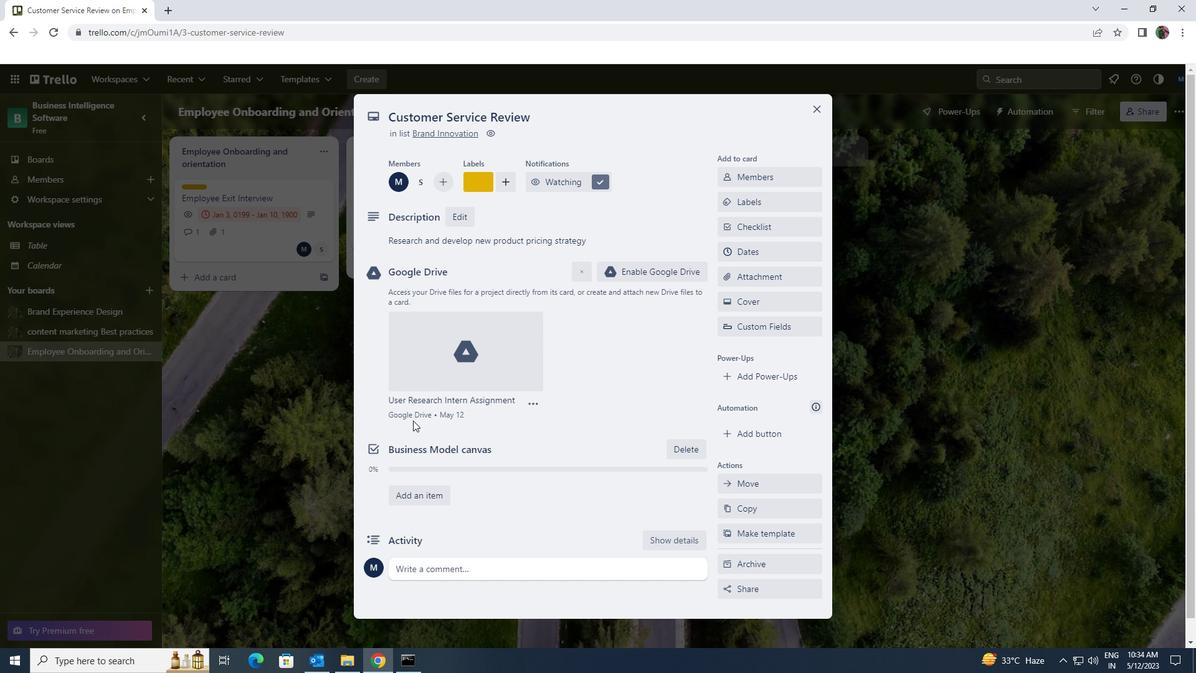 
Action: Mouse scrolled (413, 420) with delta (0, 0)
Screenshot: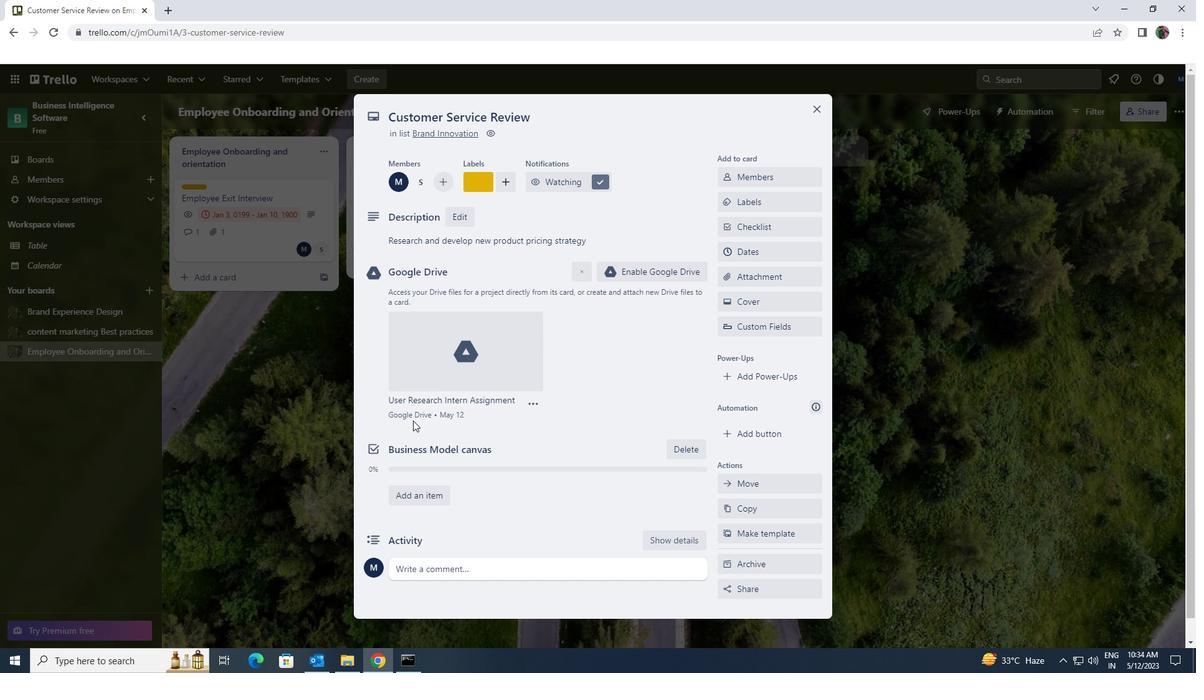 
Action: Mouse moved to (432, 552)
Screenshot: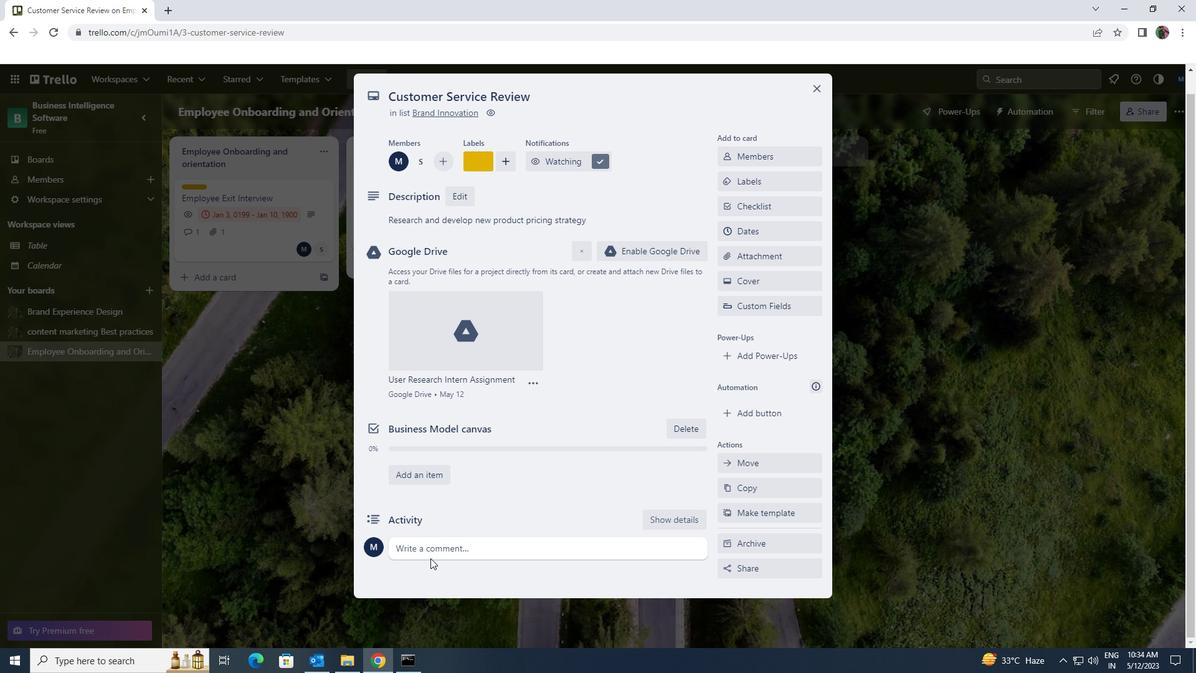 
Action: Mouse pressed left at (432, 552)
Screenshot: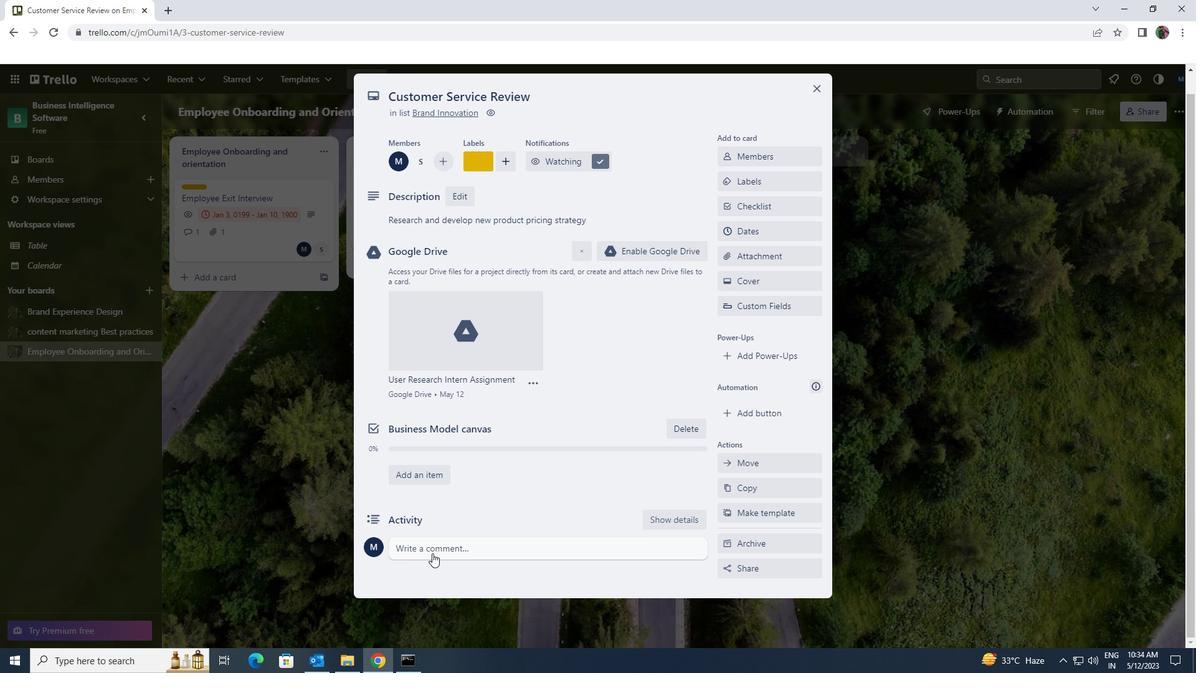 
Action: Key pressed <Key.shift>LET<Key.space>US<Key.space>MAKE<Key.space>MOST<Key.space>OFF<Key.space>THIS<Key.space>OPPORTUNITY<Key.space>AND<Key.space>APPROACH<Key.space>THIS<Key.space>TASL<Key.backspace>K<Key.space>WITH<Key.space>A<Key.space>POSITIVE<Key.space>ATTITUDE<Key.space>AND<Key.space>A<Key.space>COMMITMENT<Key.space>TO<Key.space>EX<Key.backspace>XCI<Key.backspace>LL<Key.backspace><Key.backspace>ELLA<Key.backspace>ENCE
Screenshot: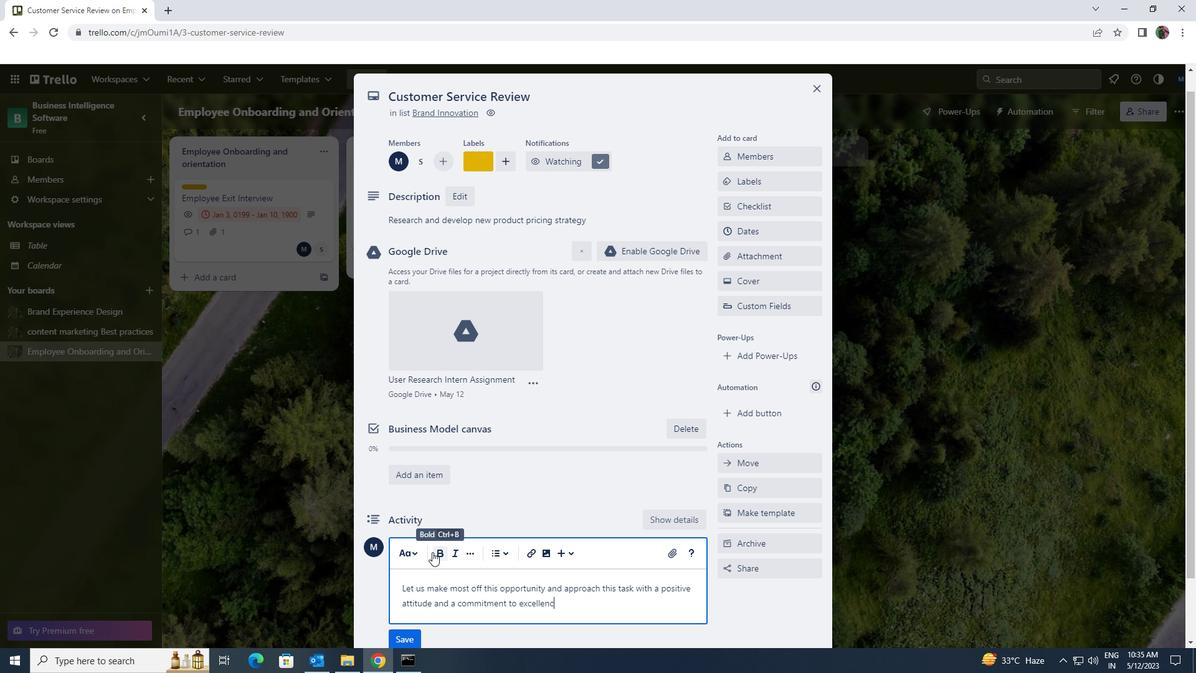 
Action: Mouse moved to (408, 634)
Screenshot: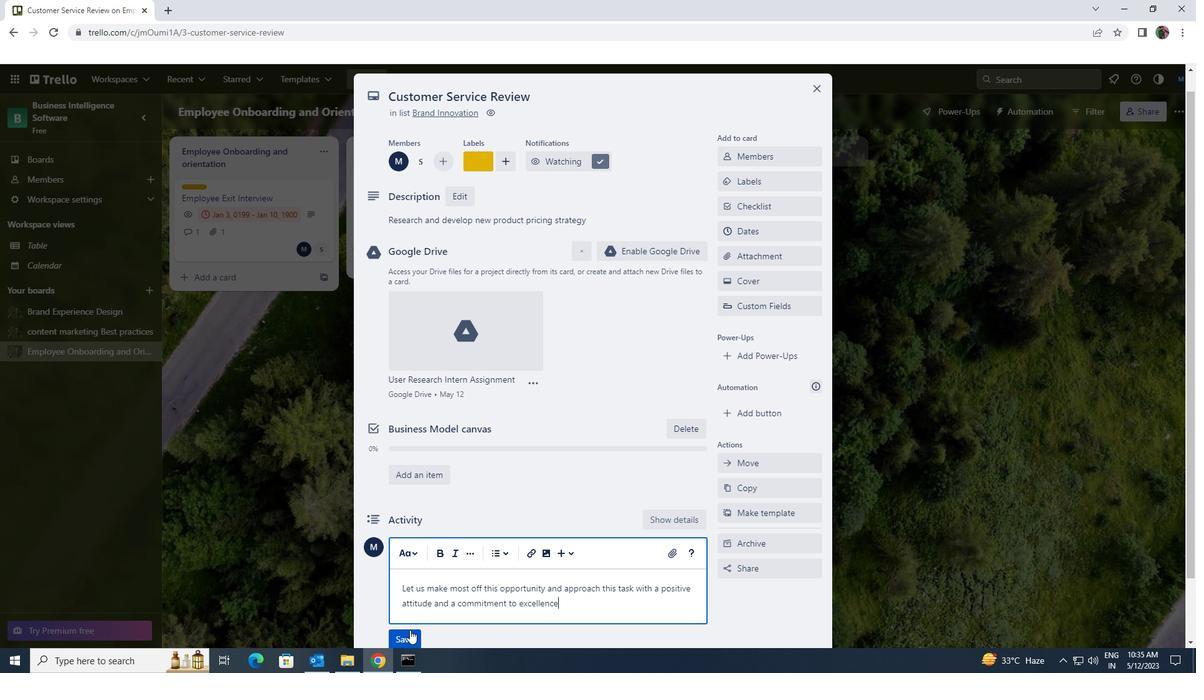 
Action: Mouse pressed left at (408, 634)
Screenshot: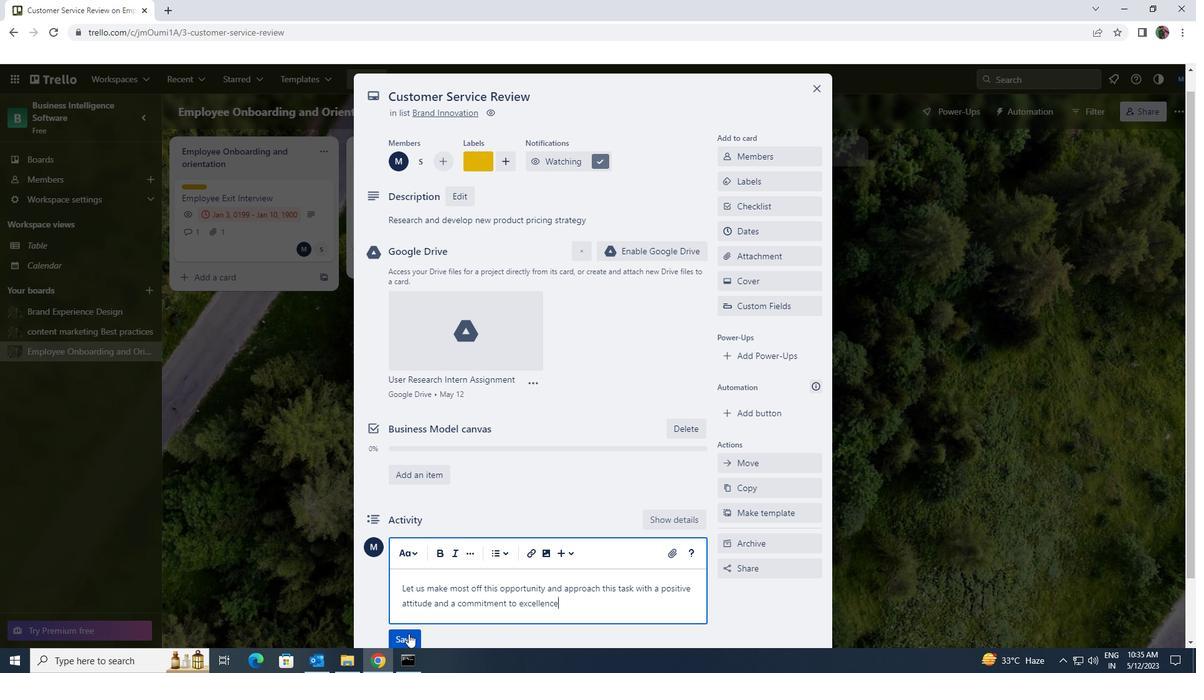 
Action: Mouse moved to (646, 496)
Screenshot: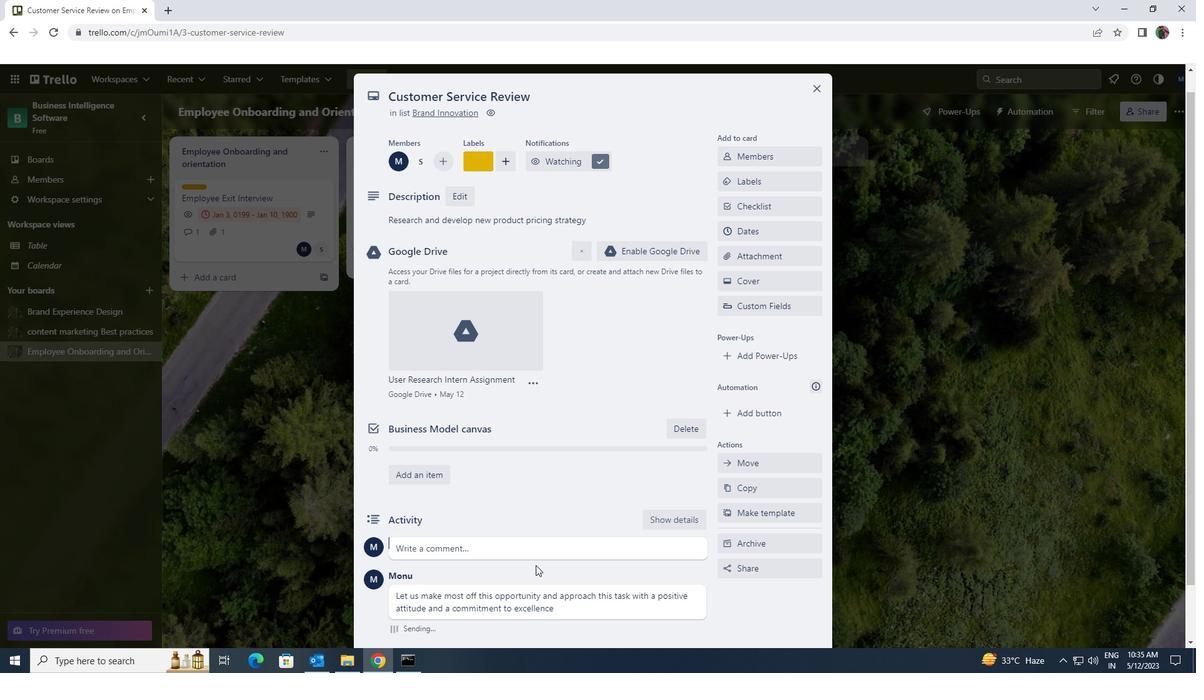 
Action: Mouse scrolled (646, 497) with delta (0, 0)
Screenshot: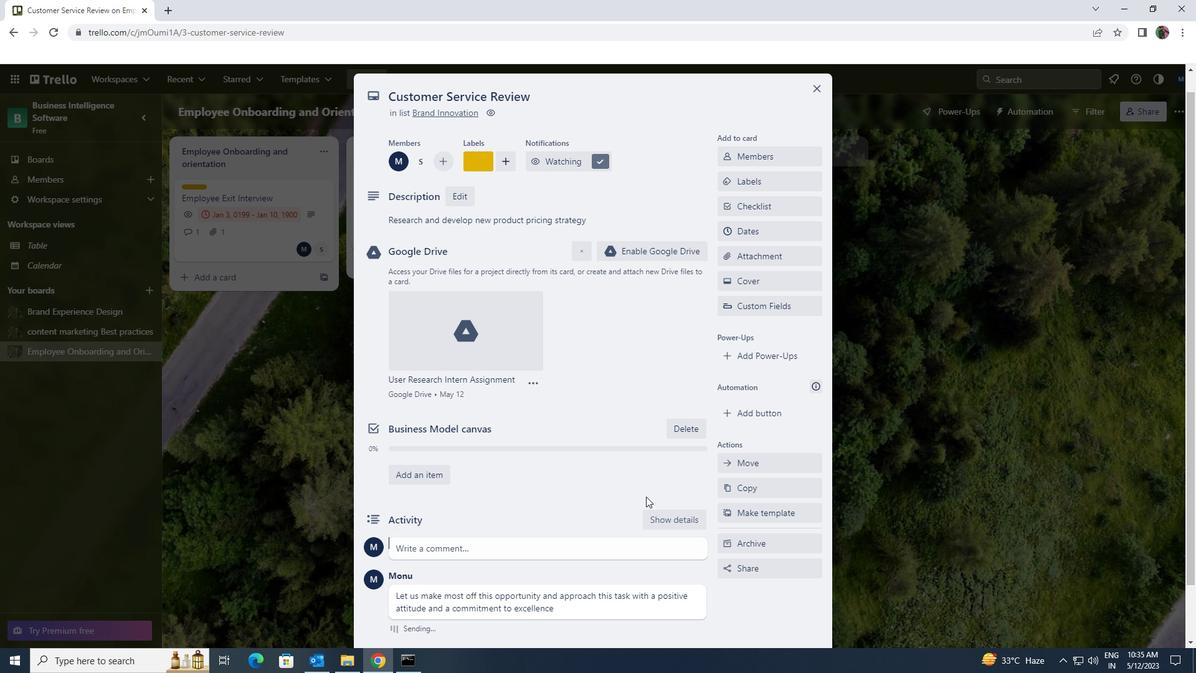 
Action: Mouse scrolled (646, 497) with delta (0, 0)
Screenshot: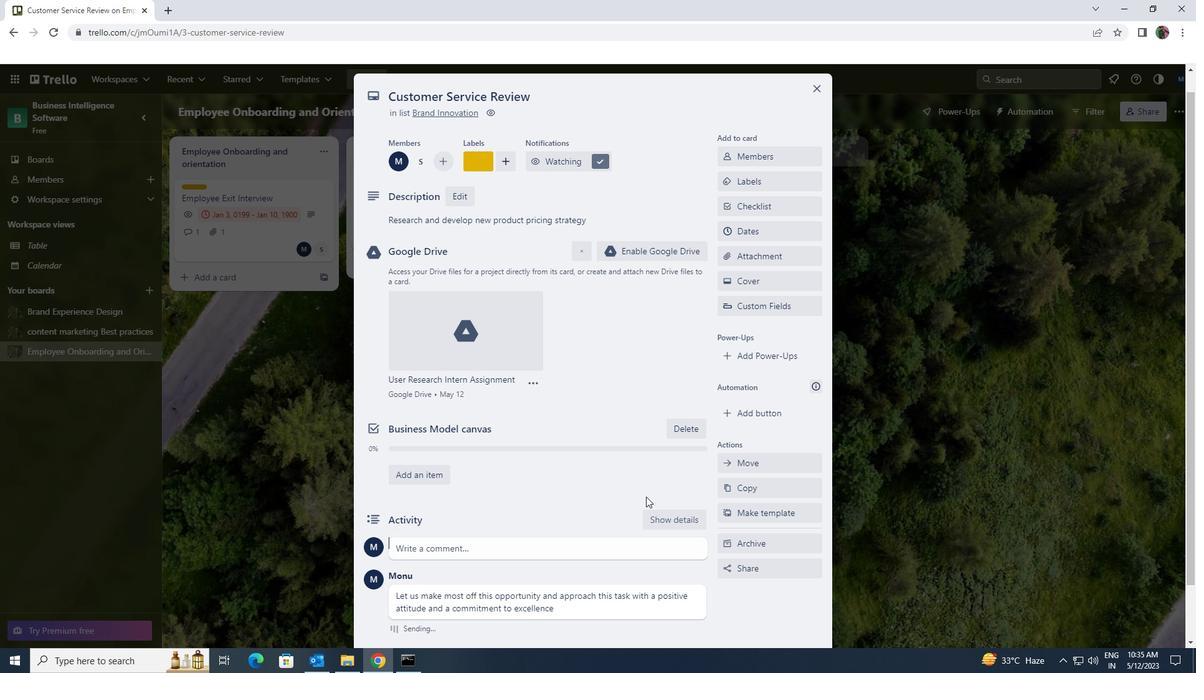 
Action: Mouse moved to (778, 256)
Screenshot: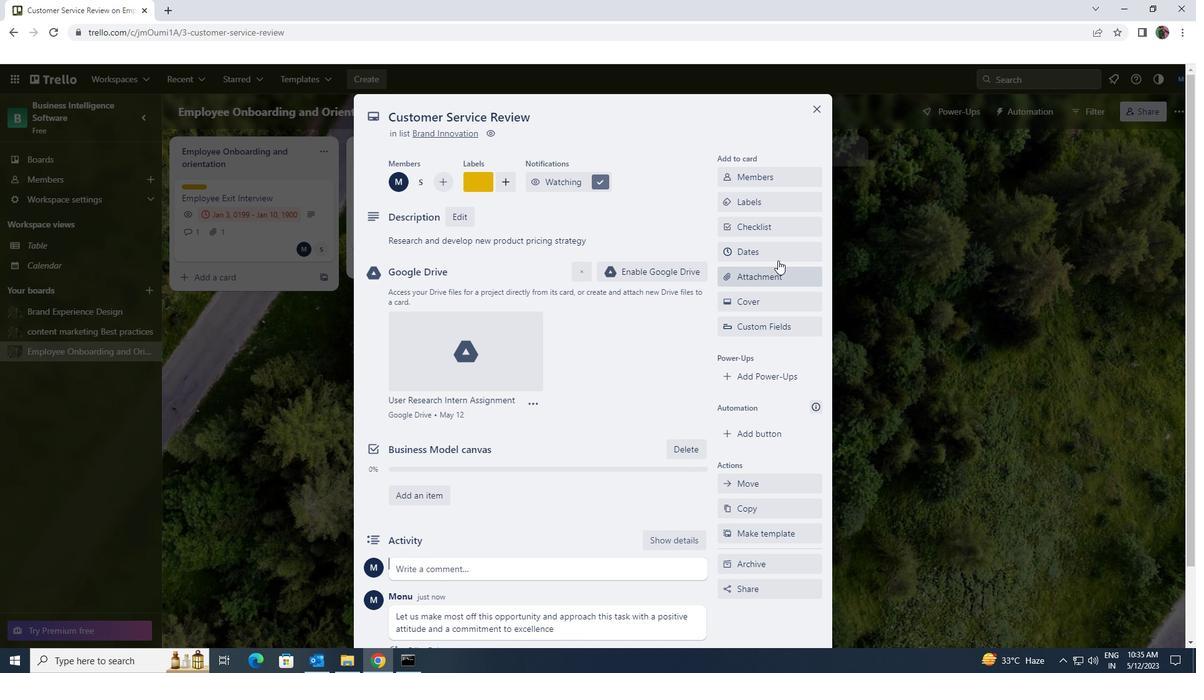 
Action: Mouse pressed left at (778, 256)
Screenshot: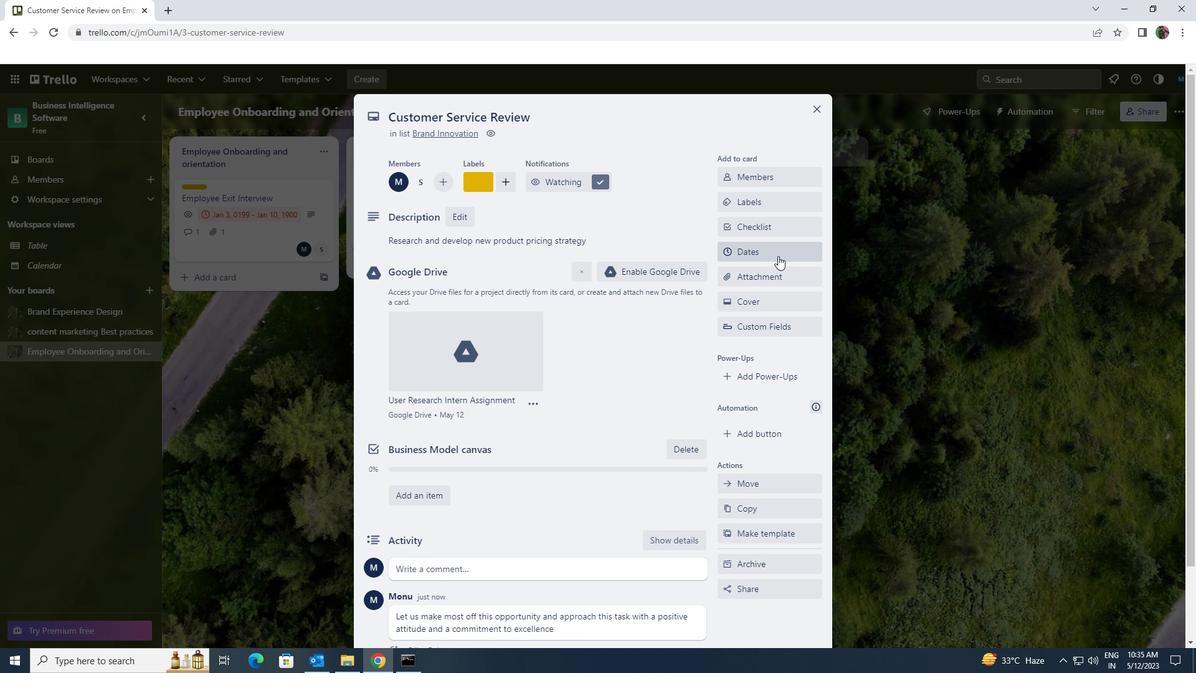 
Action: Mouse moved to (729, 335)
Screenshot: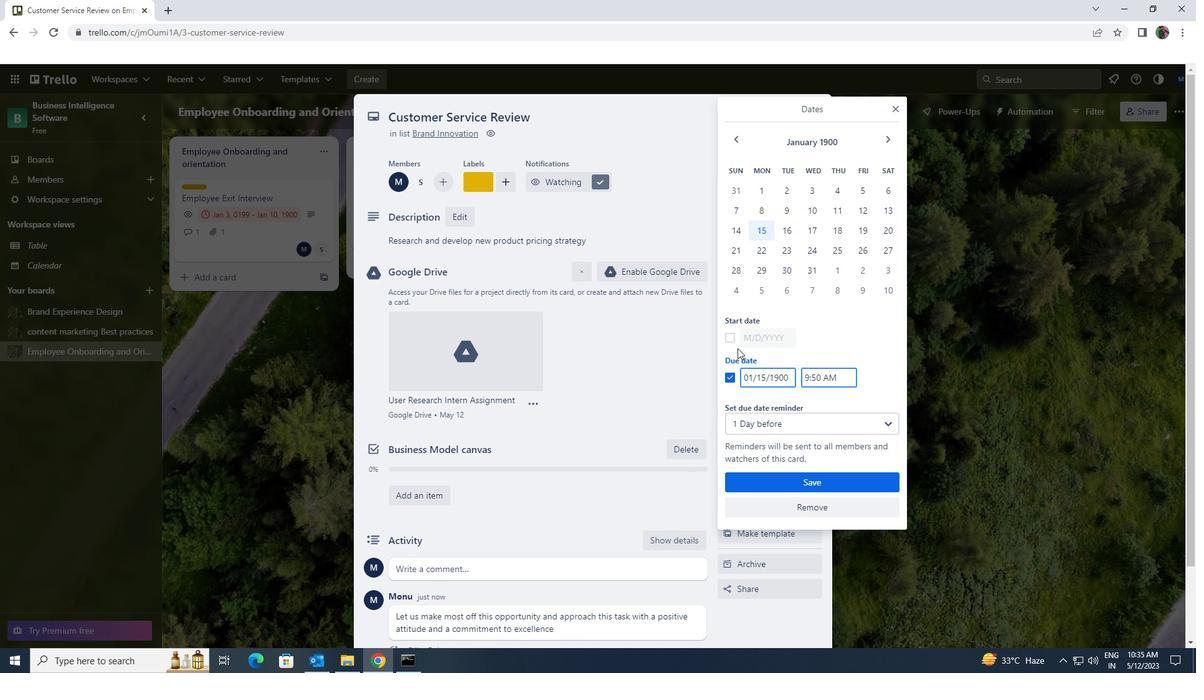 
Action: Mouse pressed left at (729, 335)
Screenshot: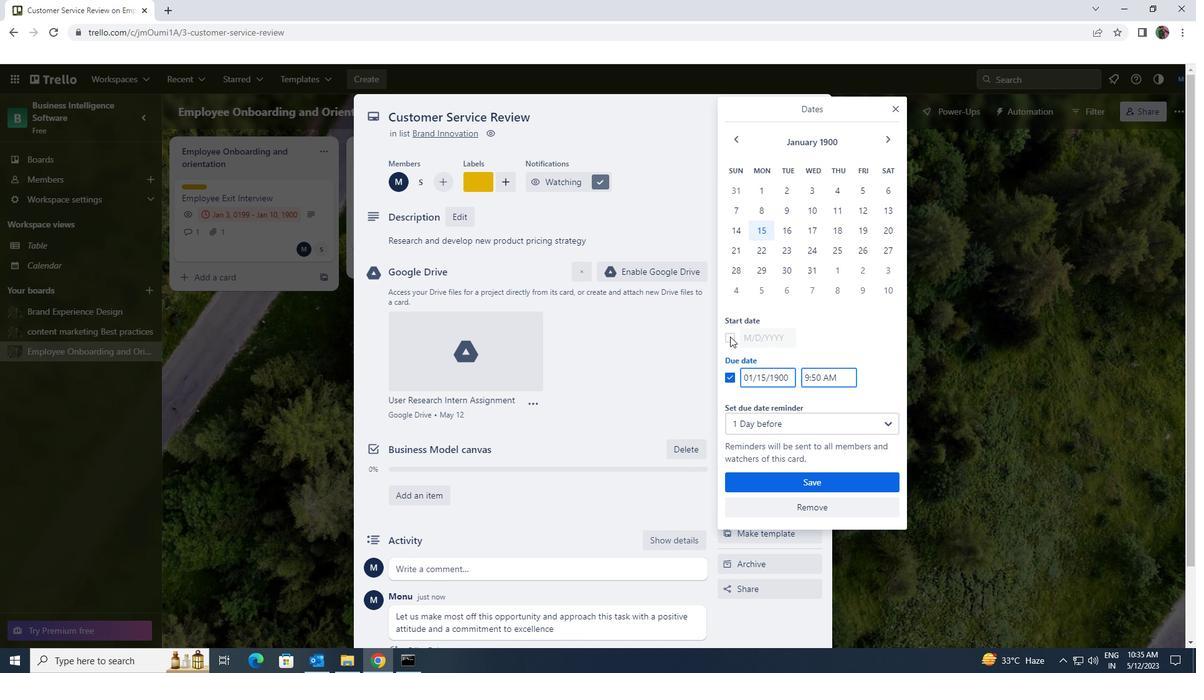 
Action: Mouse moved to (789, 337)
Screenshot: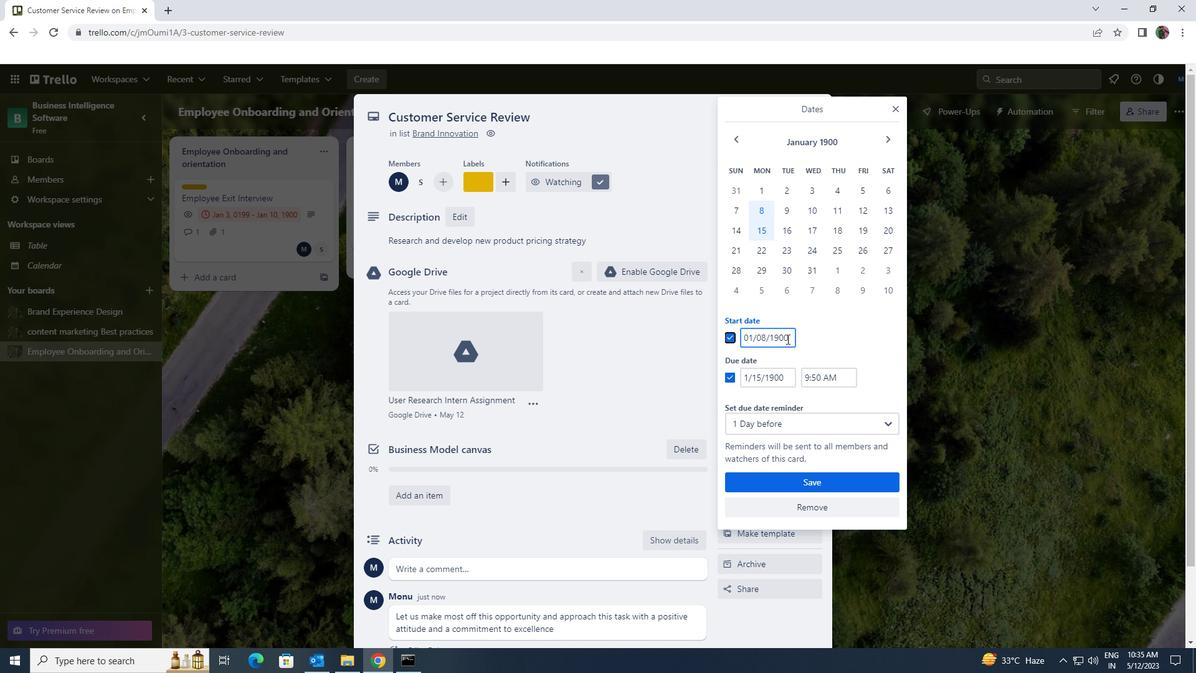 
Action: Mouse pressed left at (789, 337)
Screenshot: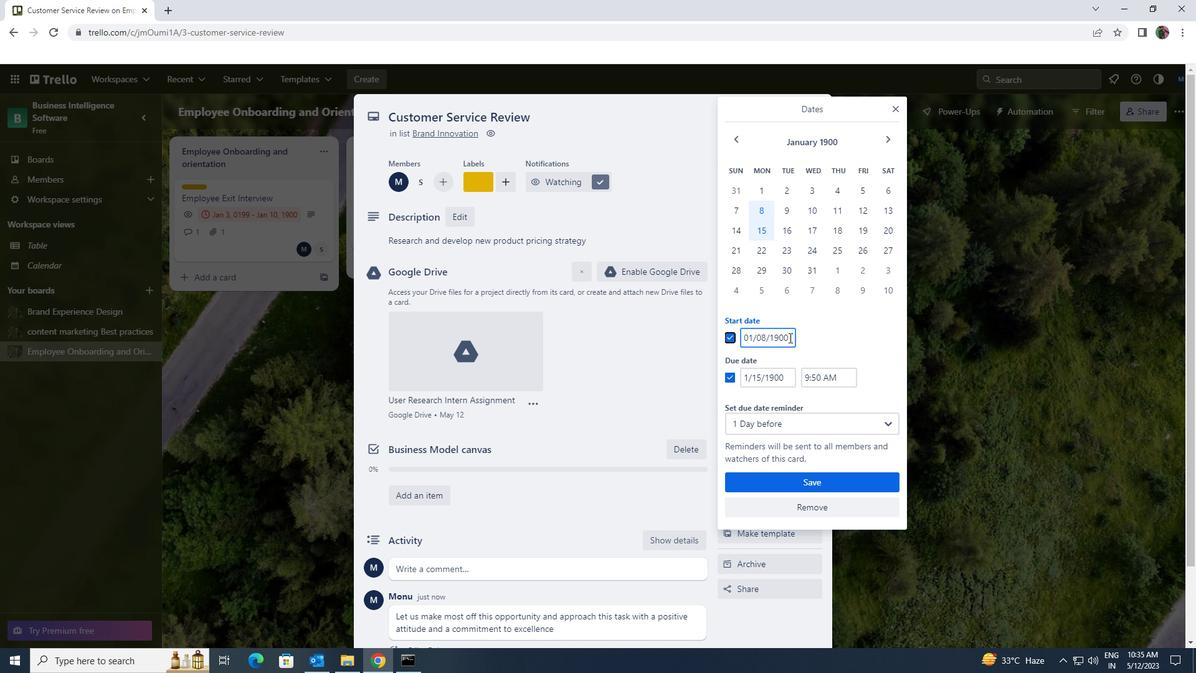 
Action: Mouse moved to (742, 332)
Screenshot: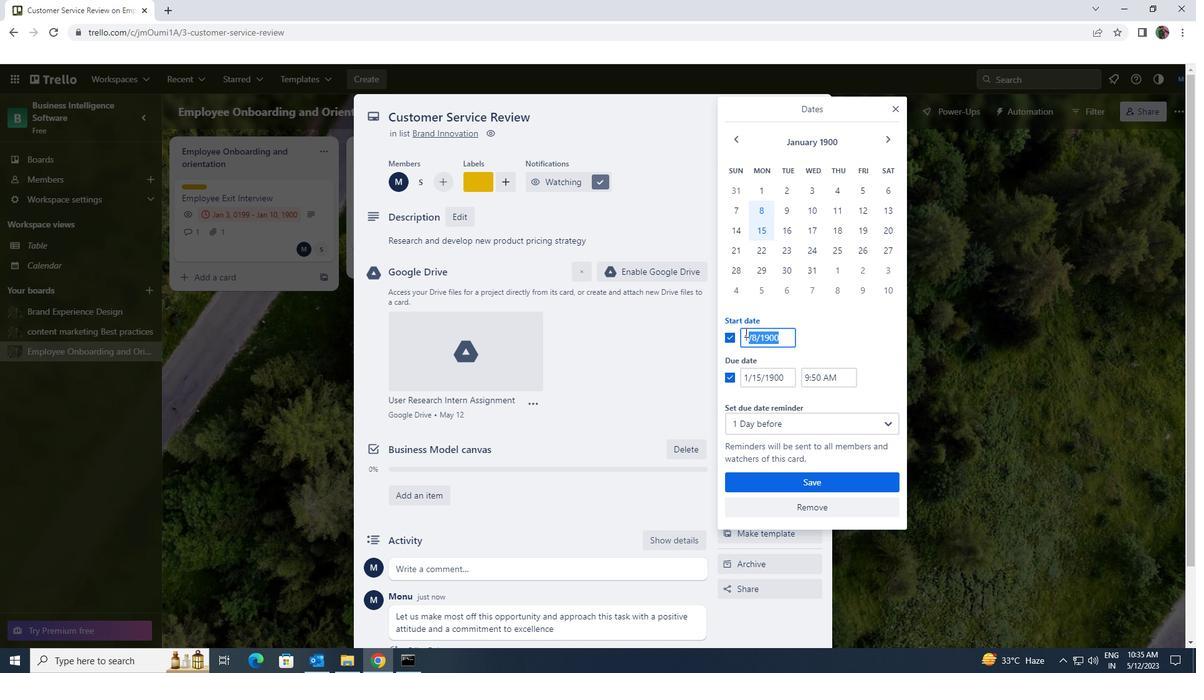 
Action: Key pressed 1/9/1900
Screenshot: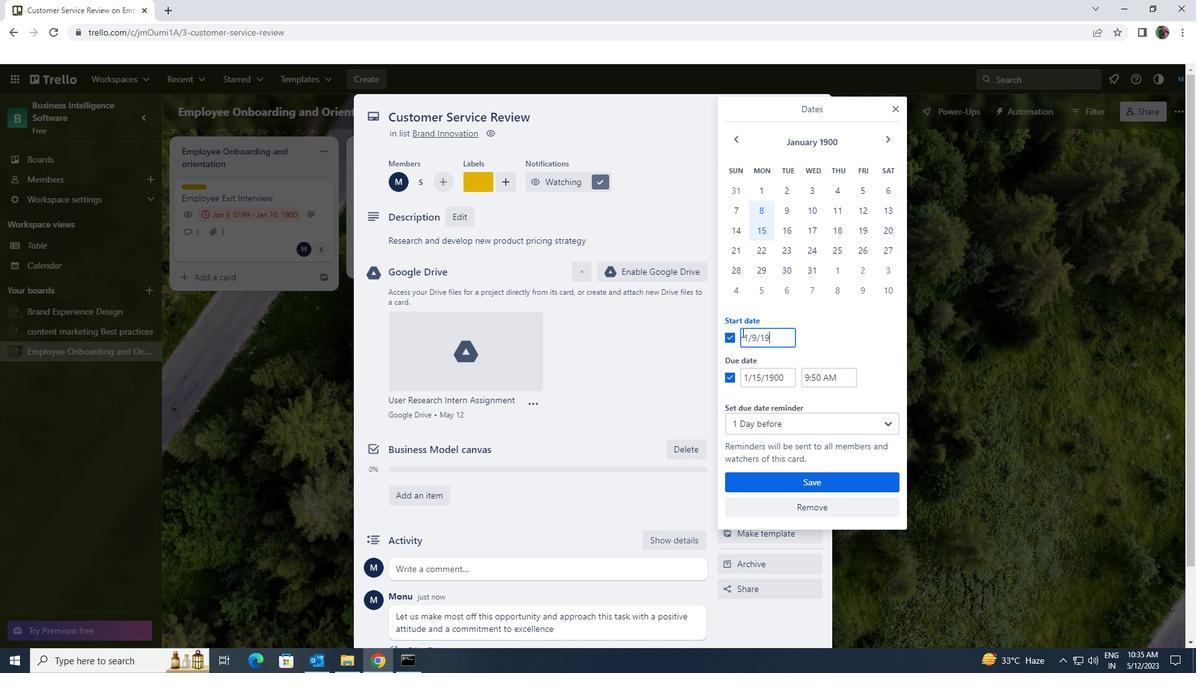 
Action: Mouse moved to (787, 377)
Screenshot: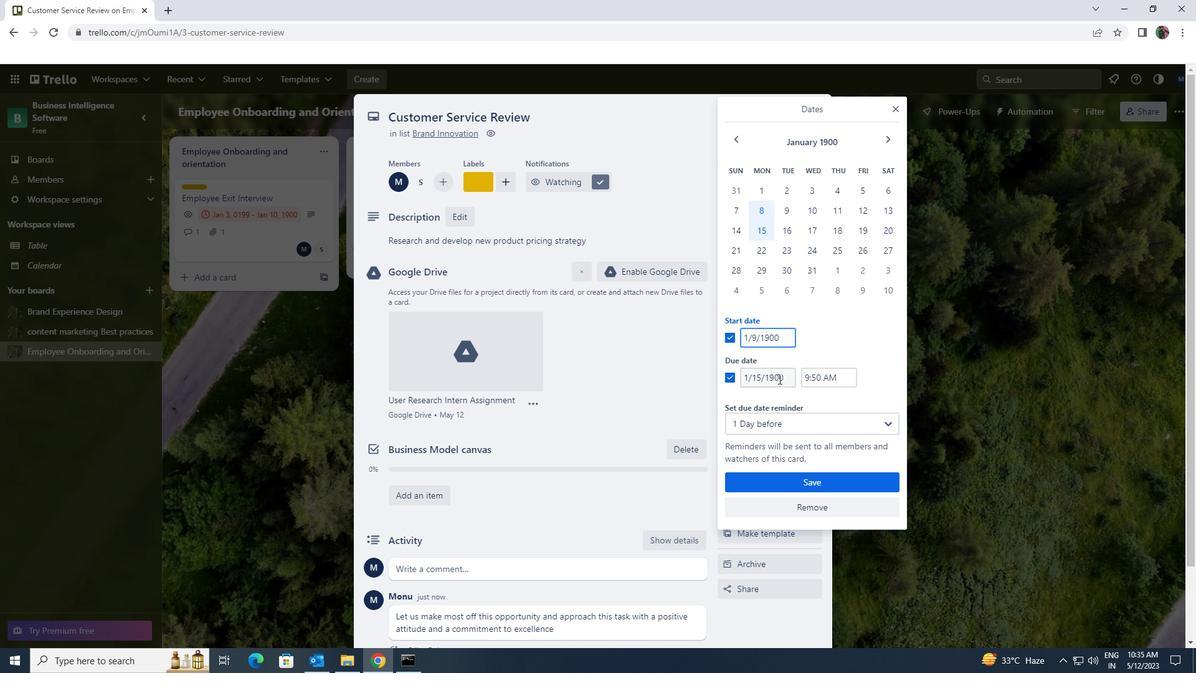 
Action: Mouse pressed left at (787, 377)
Screenshot: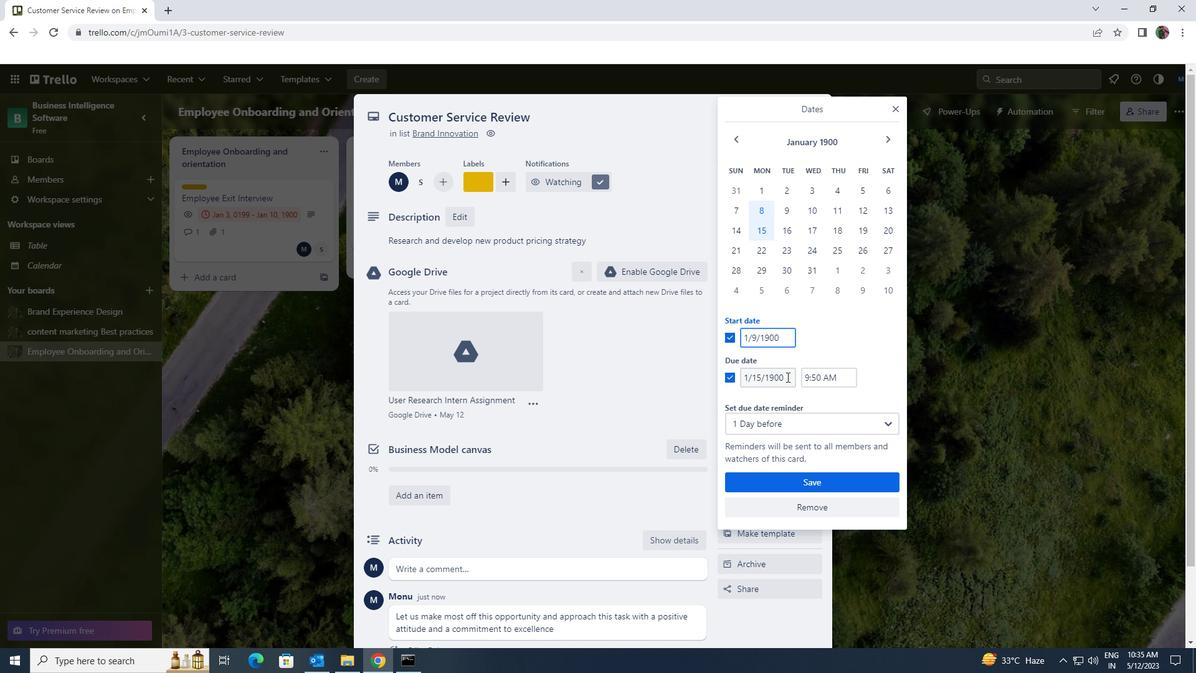 
Action: Mouse moved to (728, 375)
Screenshot: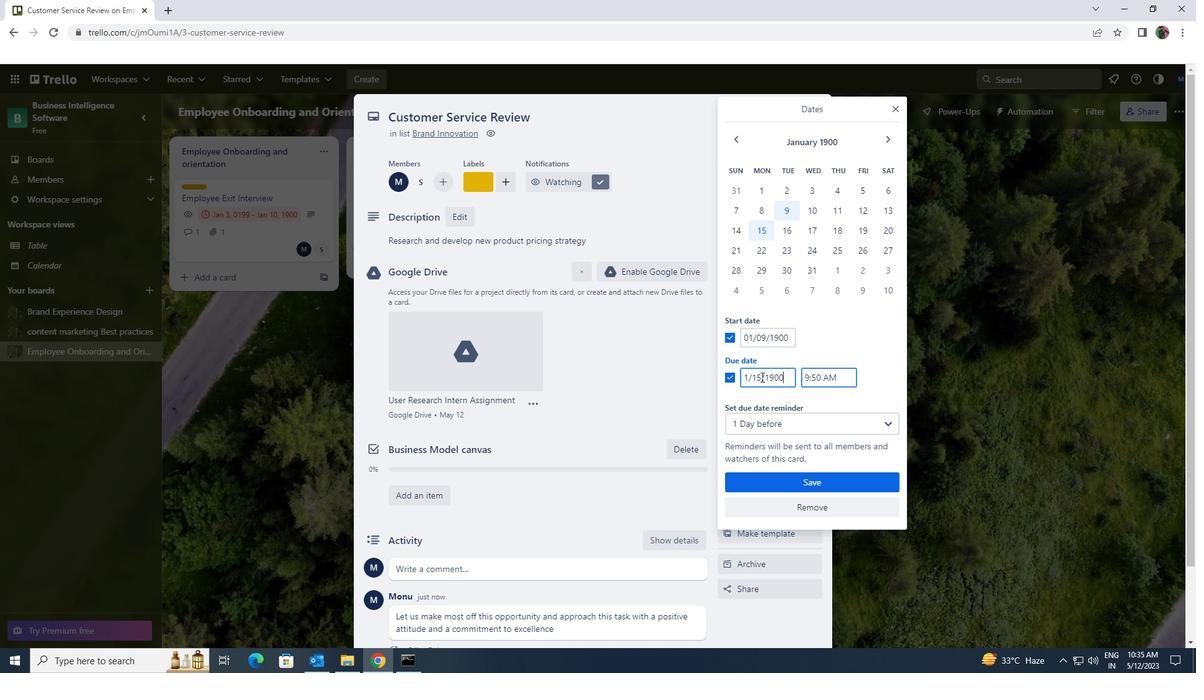 
Action: Key pressed 1/16/1900
Screenshot: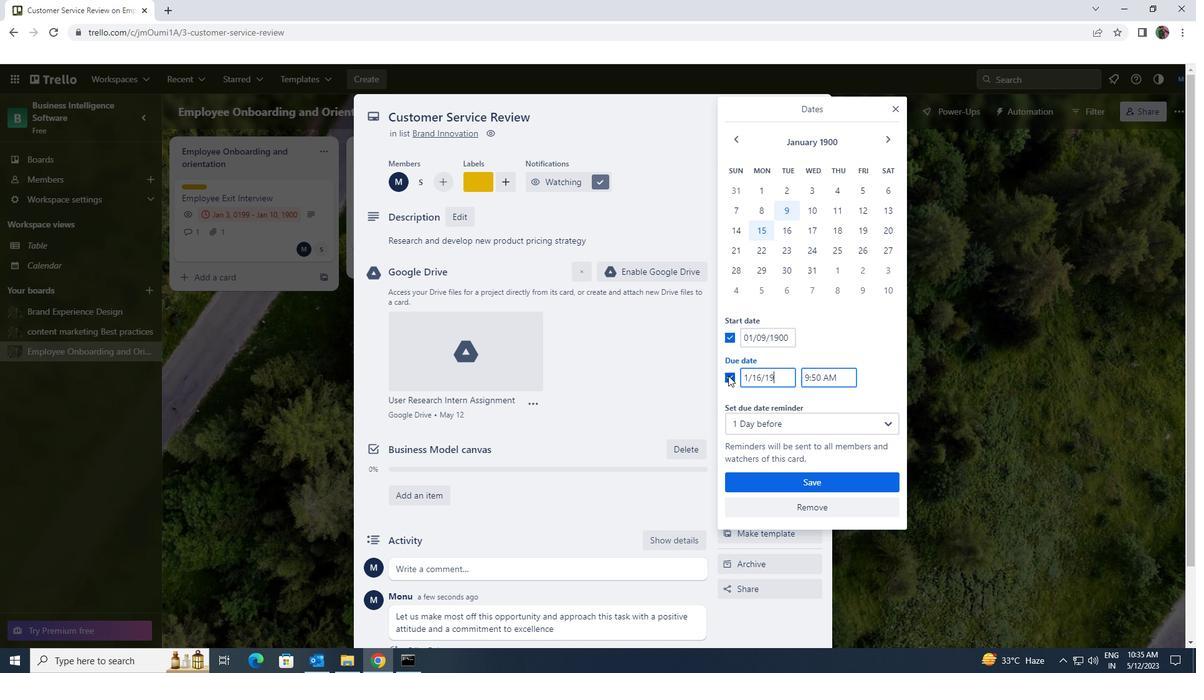 
Action: Mouse moved to (790, 476)
Screenshot: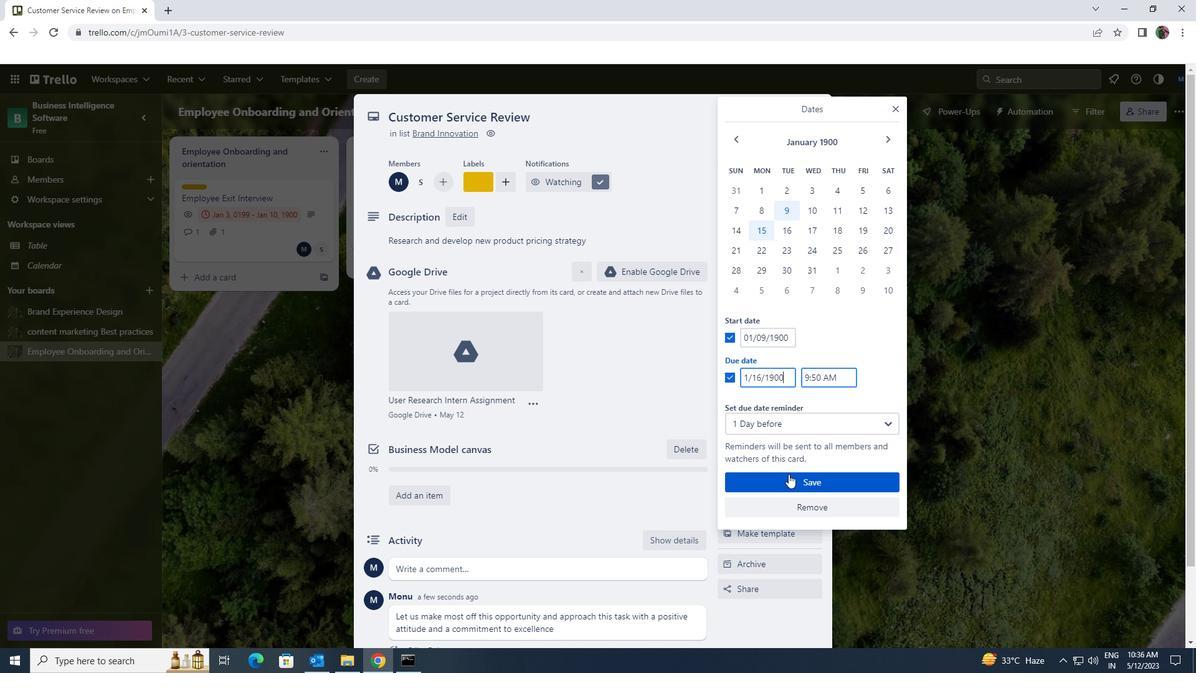 
Action: Mouse pressed left at (790, 476)
Screenshot: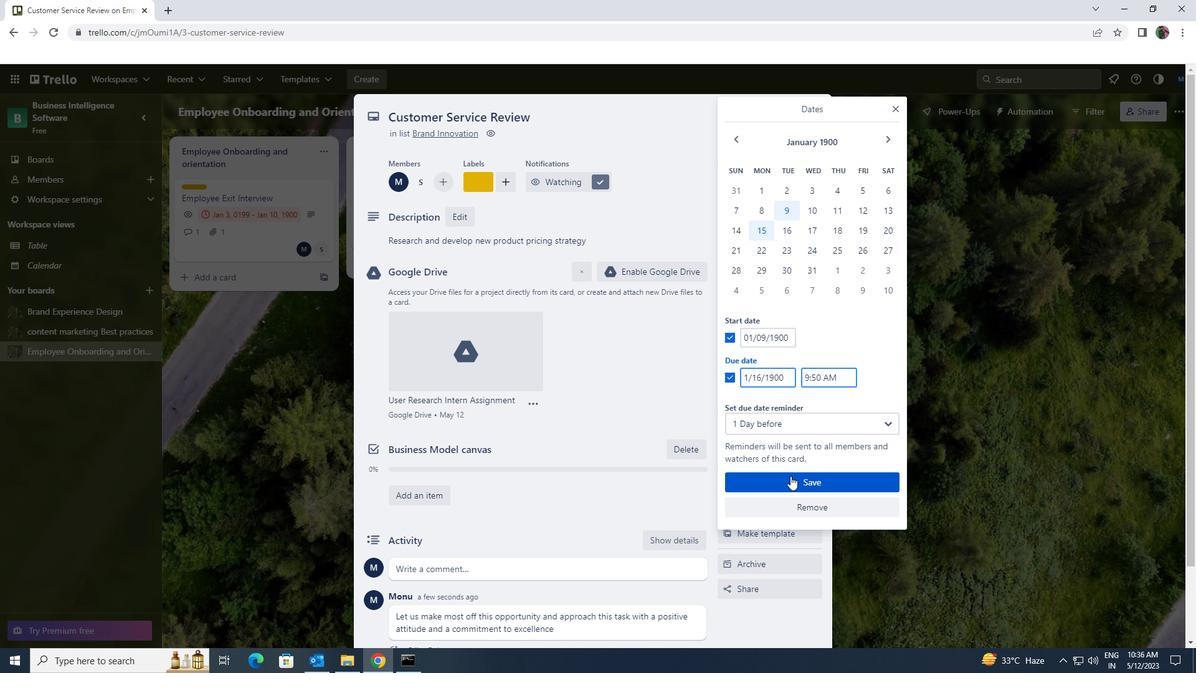 
Action: Mouse moved to (790, 476)
Screenshot: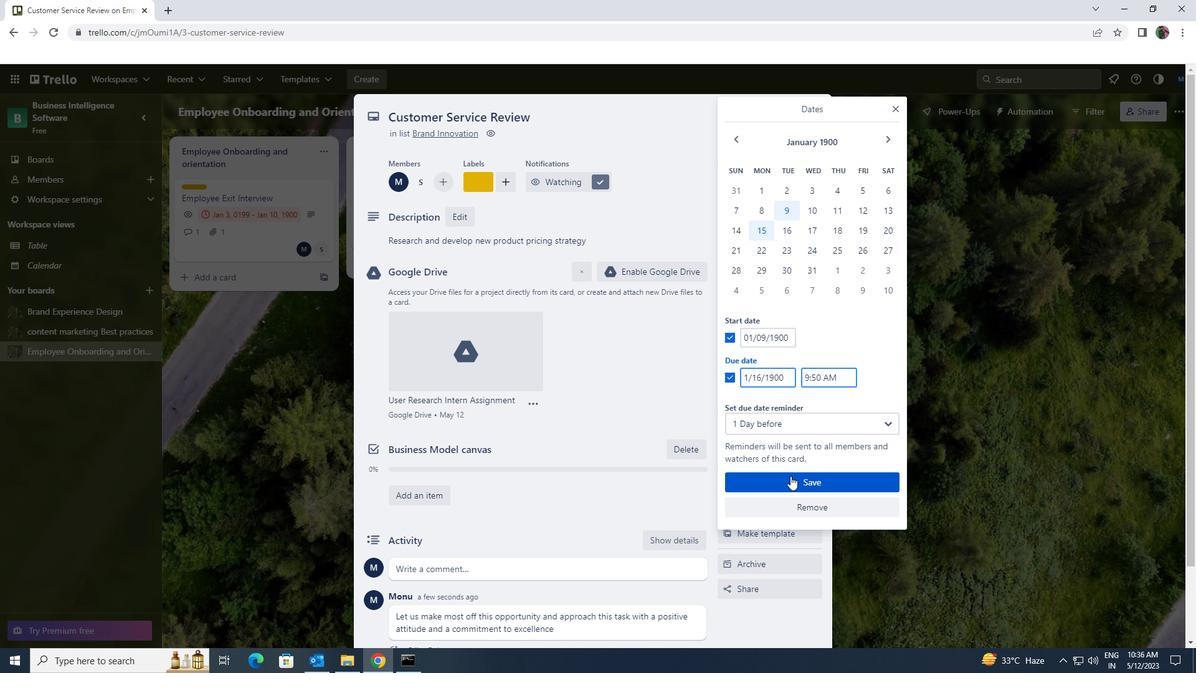
